 Task: Look for space in Laventille, Trinidad and Tobago from 3rd August, 2023 to 17th August, 2023 for 3 adults, 1 child in price range Rs.3000 to Rs.15000. Place can be entire place with 3 bedrooms having 4 beds and 2 bathrooms. Property type can be house, flat, guest house. Booking option can be shelf check-in. Required host language is English.
Action: Mouse moved to (449, 103)
Screenshot: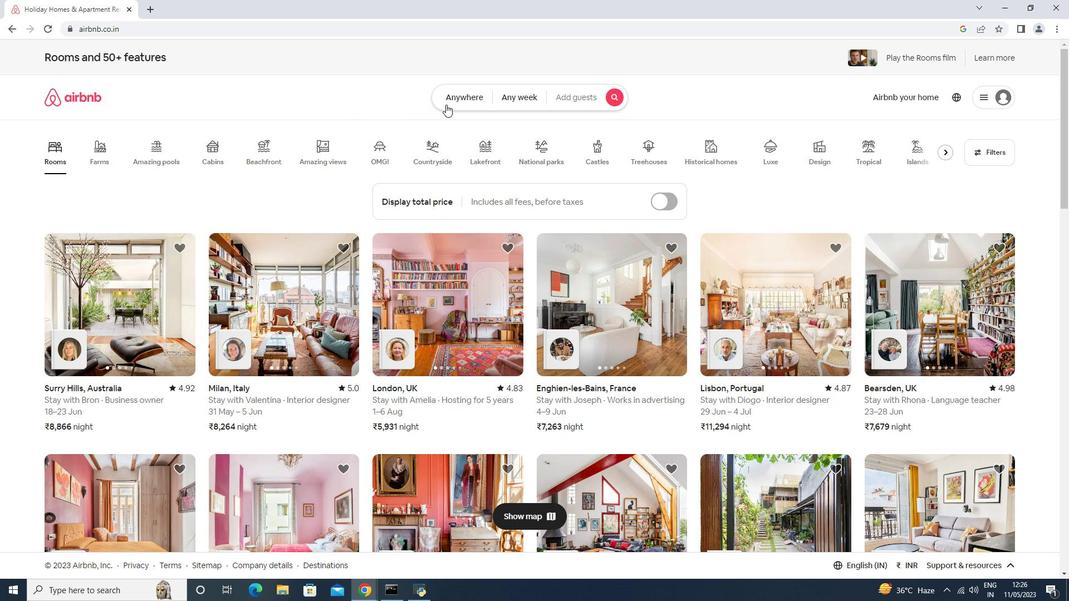 
Action: Mouse pressed left at (449, 103)
Screenshot: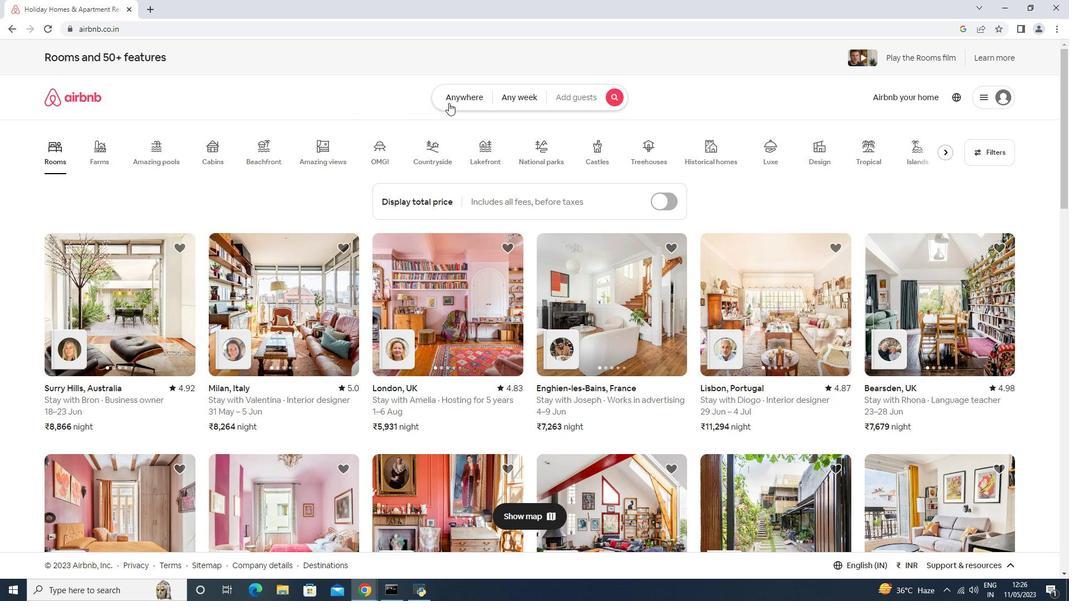 
Action: Mouse moved to (390, 133)
Screenshot: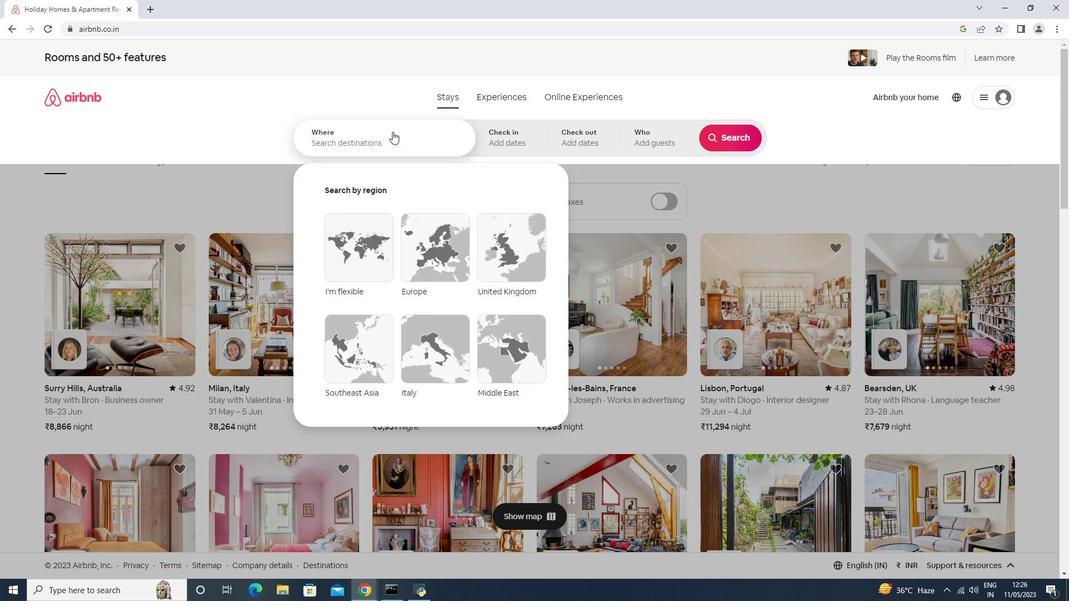 
Action: Mouse pressed left at (390, 133)
Screenshot: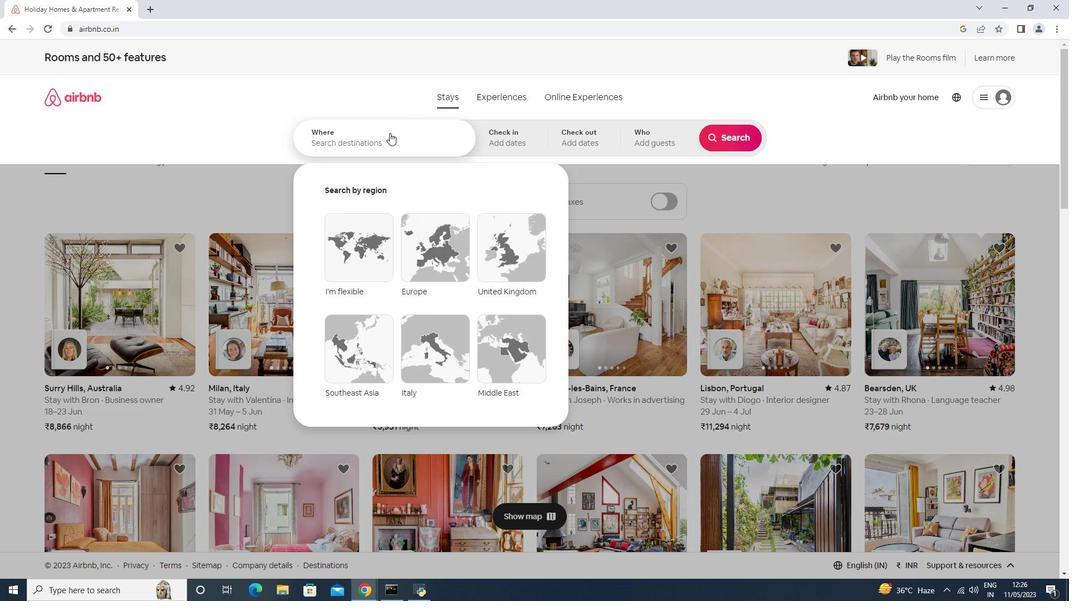 
Action: Mouse moved to (388, 133)
Screenshot: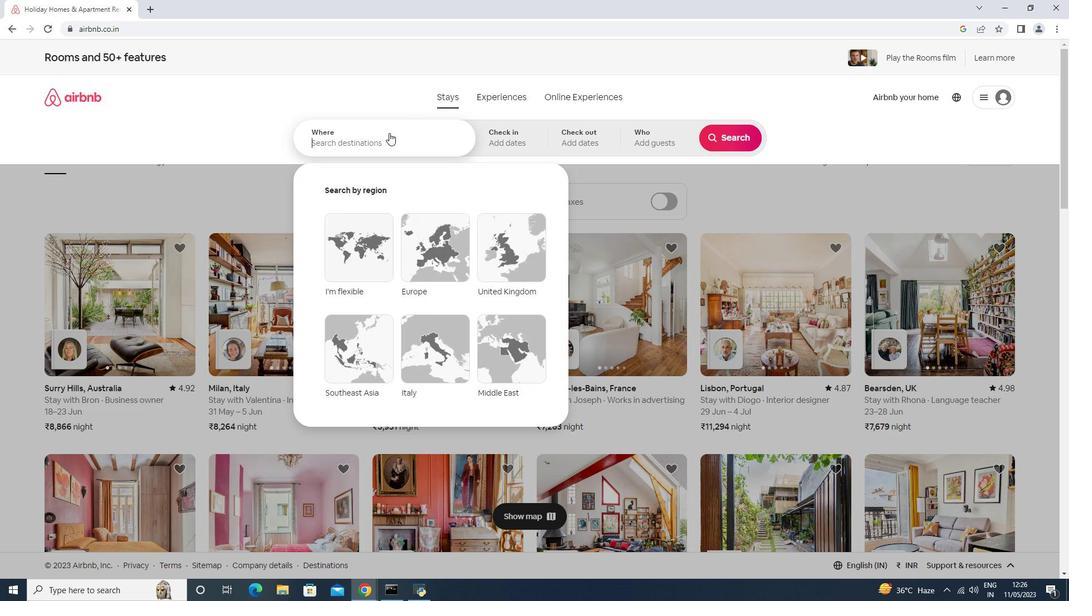 
Action: Key pressed <Key.shift>Laventille,<Key.space><Key.shift>Trinti<Key.backspace><Key.backspace>idad<Key.space>nd<Key.space>tobago
Screenshot: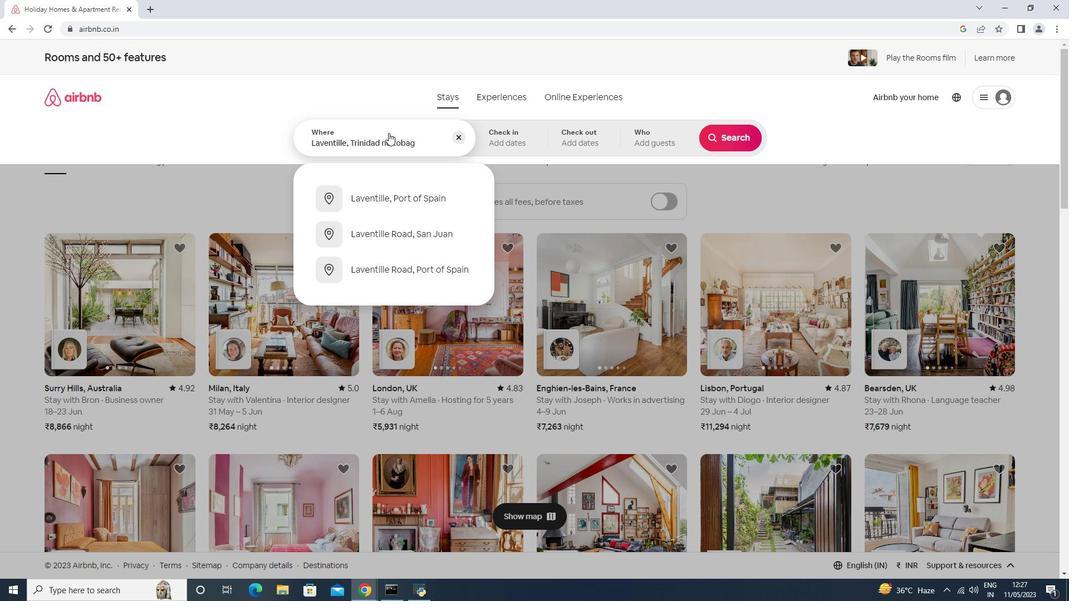 
Action: Mouse moved to (729, 234)
Screenshot: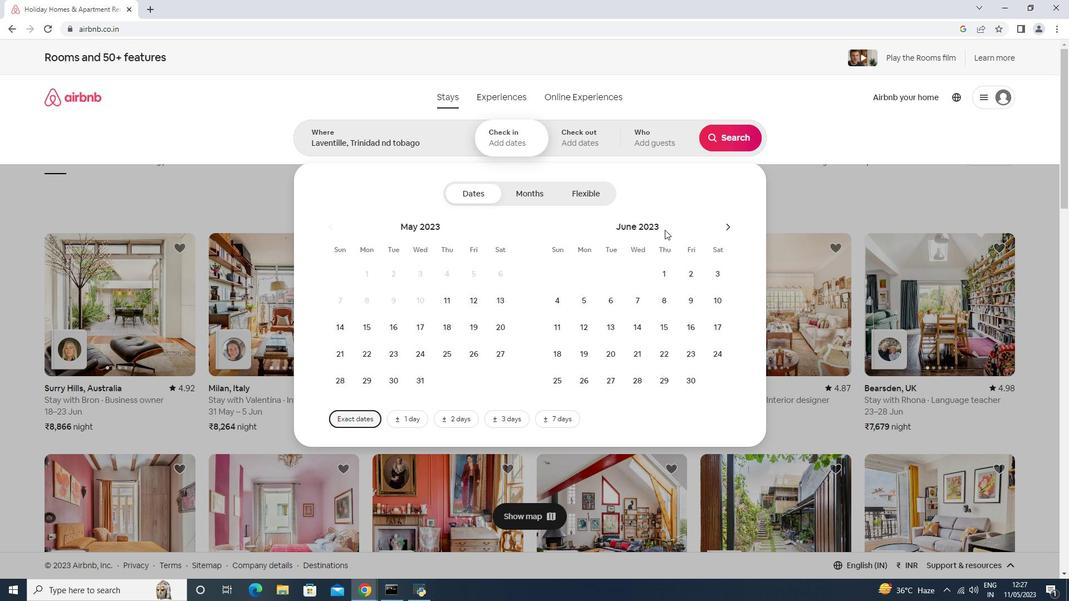 
Action: Mouse pressed left at (729, 234)
Screenshot: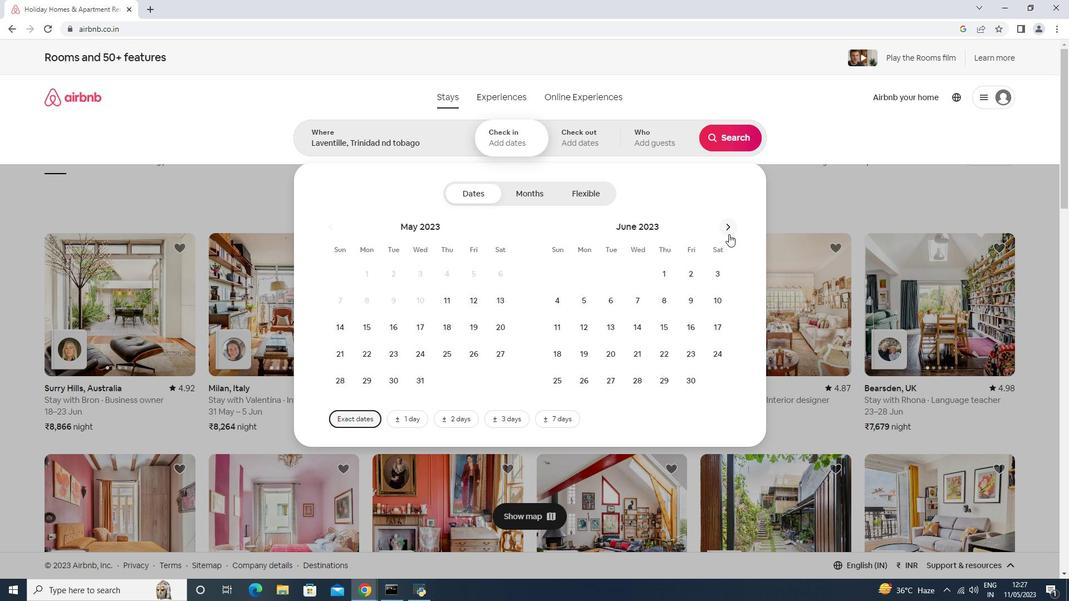 
Action: Mouse moved to (729, 234)
Screenshot: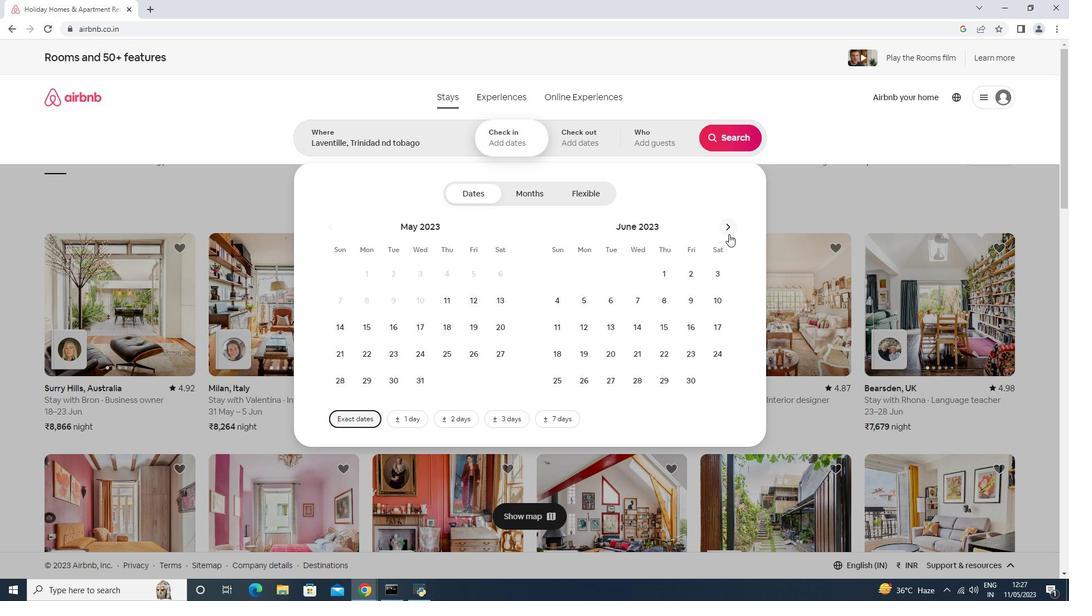 
Action: Mouse pressed left at (729, 234)
Screenshot: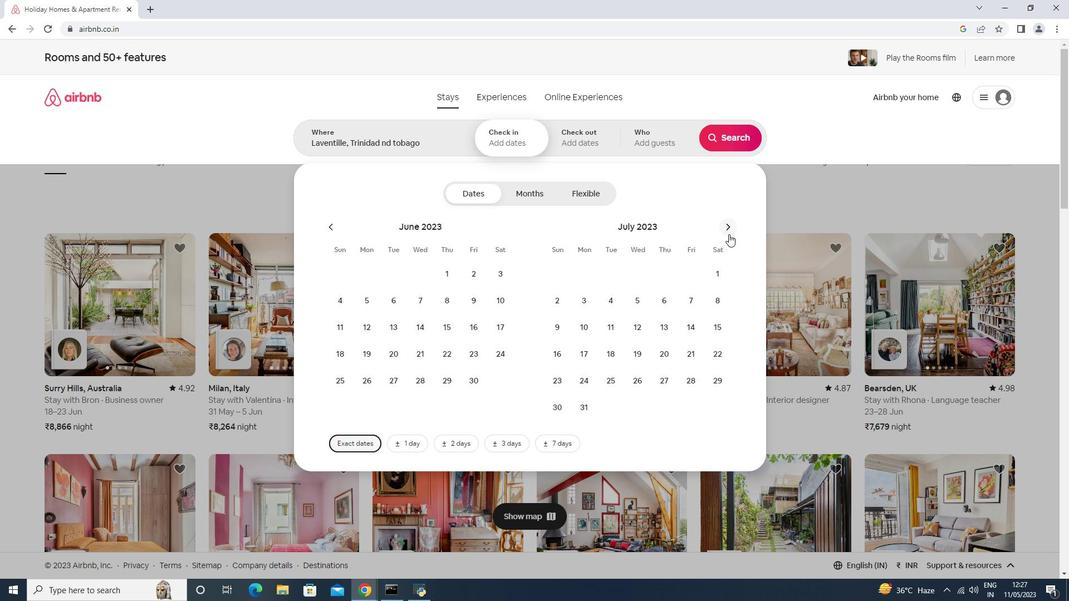 
Action: Mouse moved to (665, 271)
Screenshot: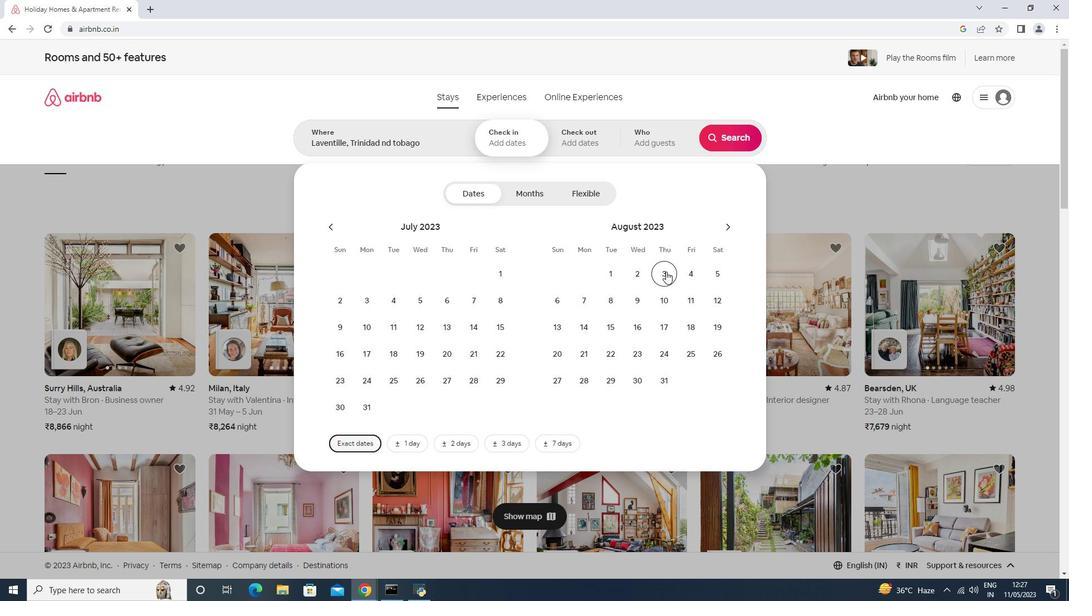 
Action: Mouse pressed left at (665, 271)
Screenshot: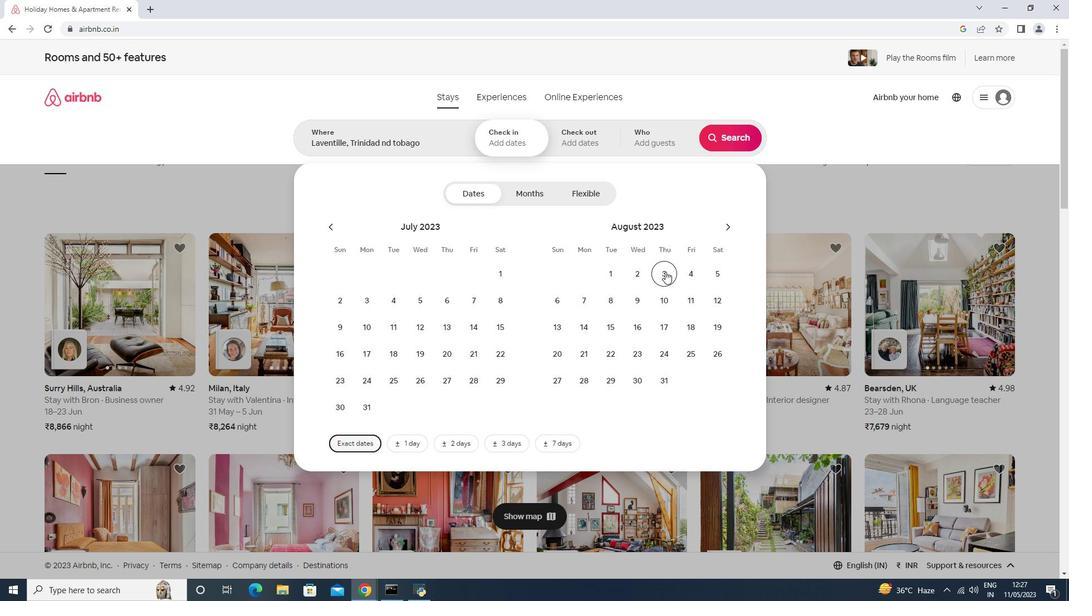 
Action: Mouse moved to (662, 328)
Screenshot: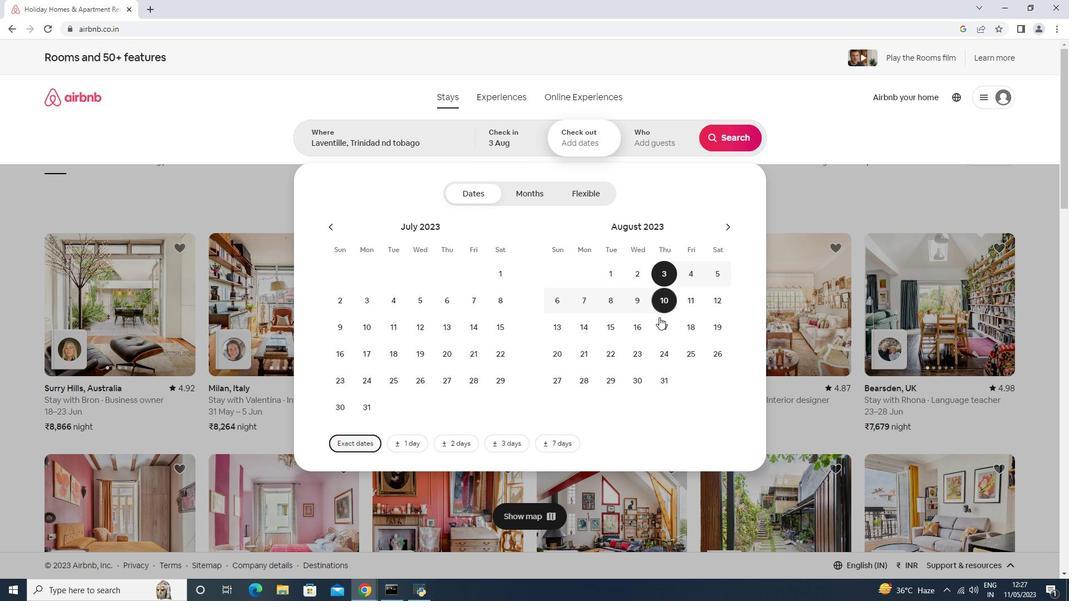 
Action: Mouse pressed left at (662, 328)
Screenshot: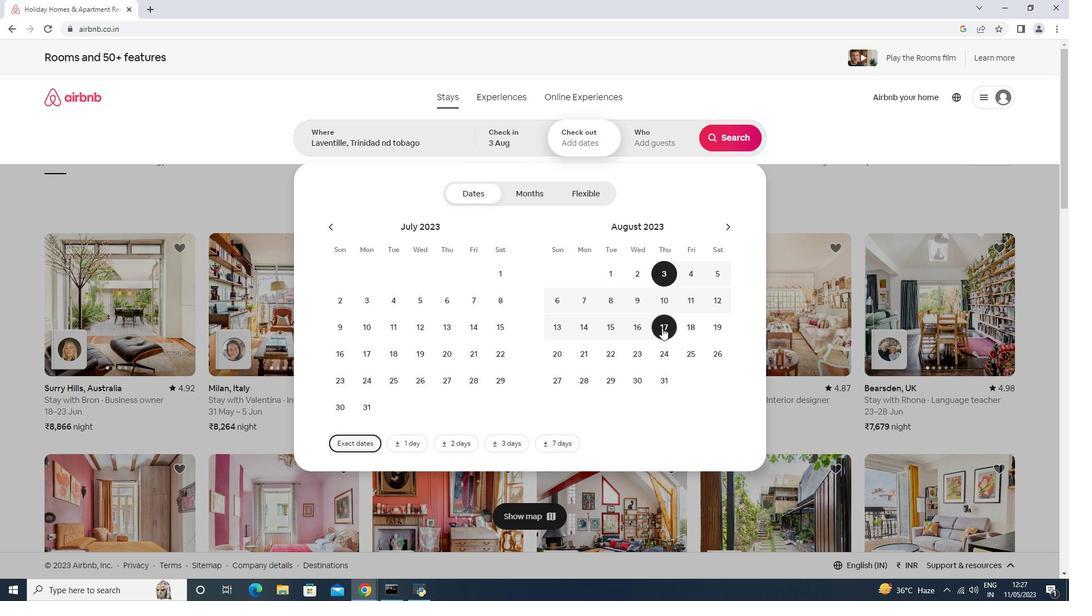 
Action: Mouse moved to (670, 148)
Screenshot: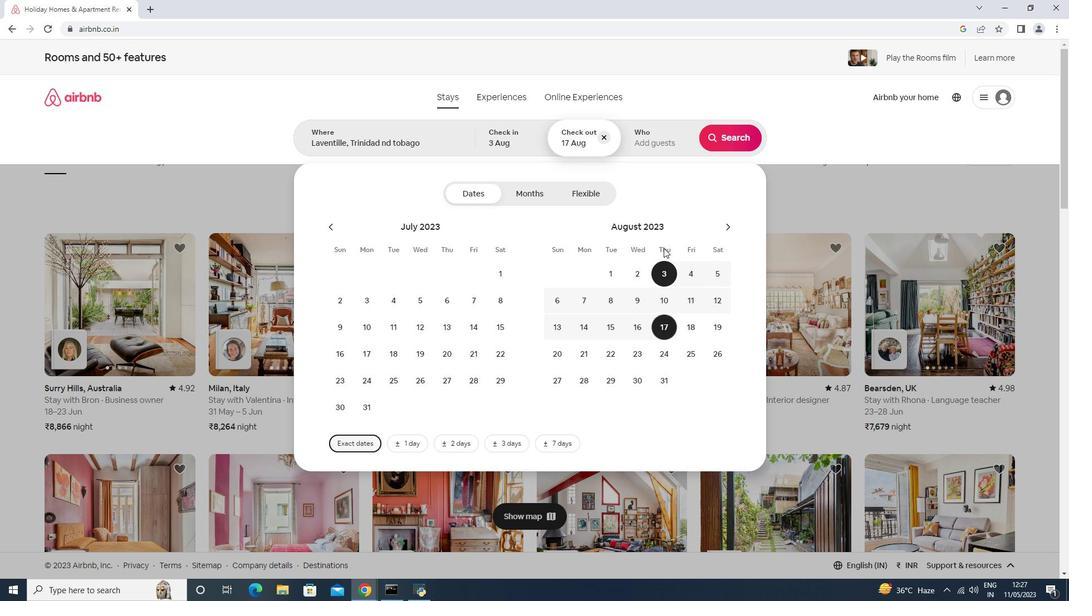 
Action: Mouse pressed left at (670, 148)
Screenshot: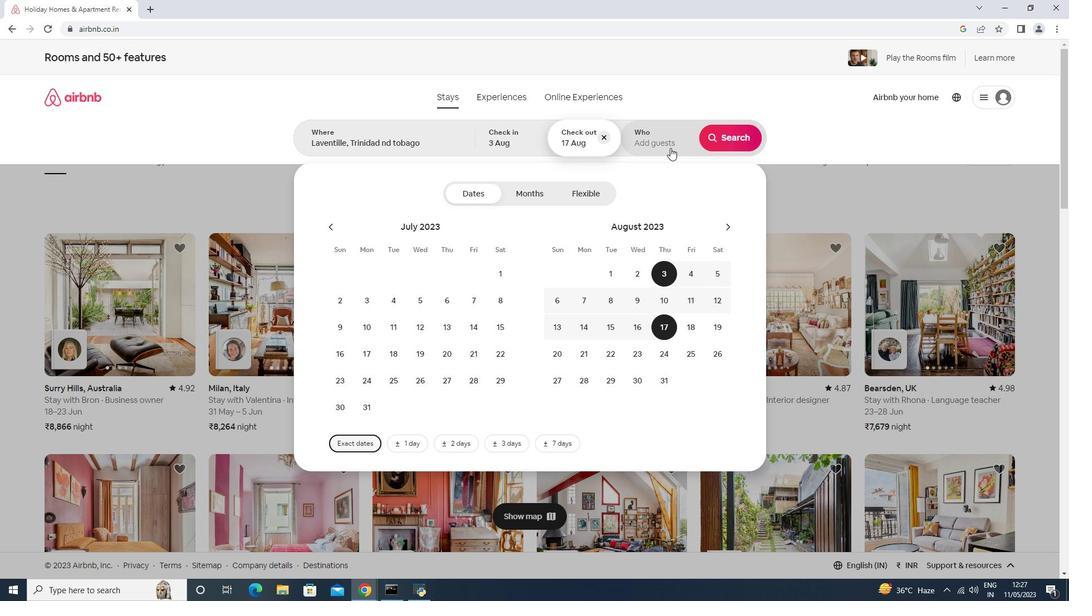 
Action: Mouse moved to (736, 203)
Screenshot: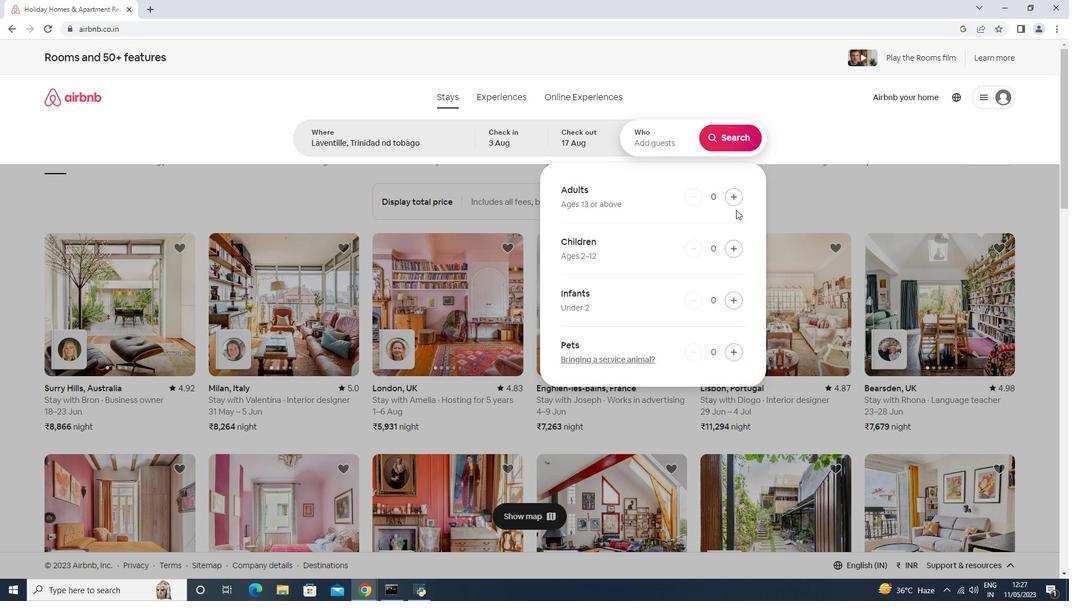 
Action: Mouse pressed left at (736, 203)
Screenshot: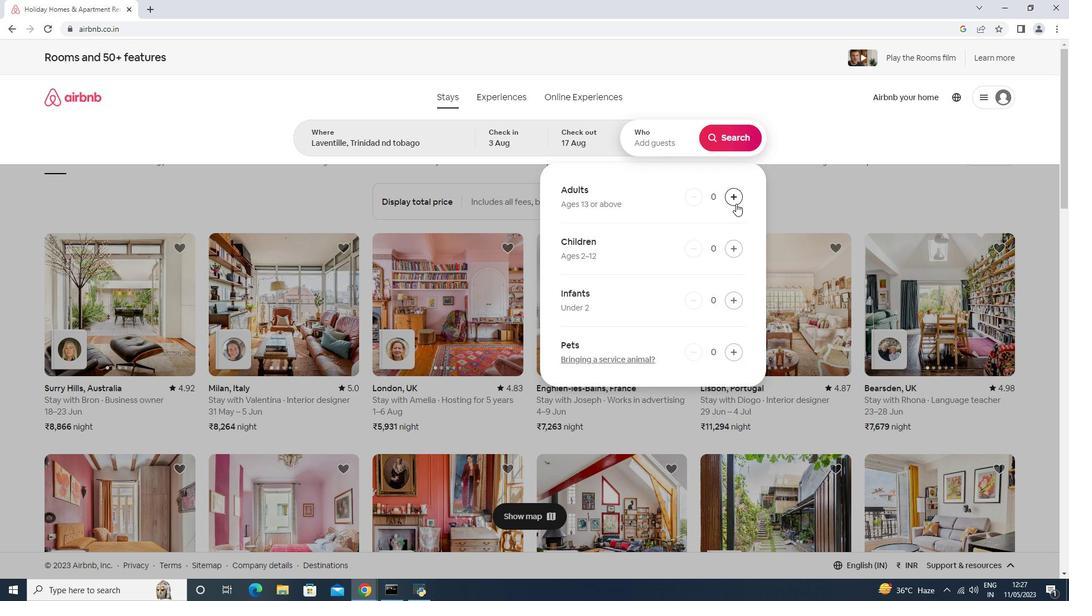 
Action: Mouse pressed left at (736, 203)
Screenshot: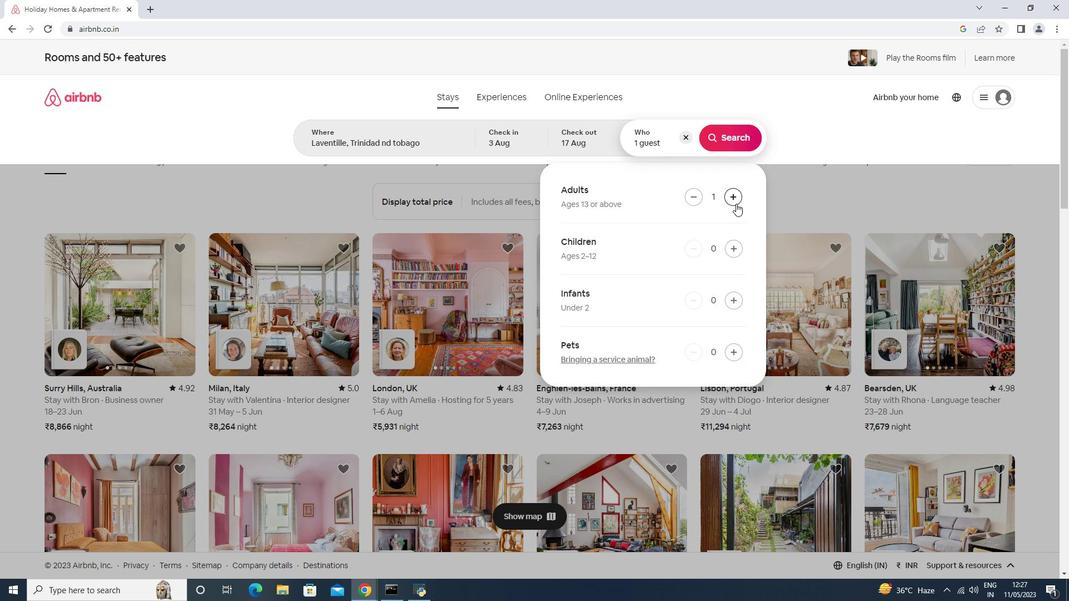
Action: Mouse pressed left at (736, 203)
Screenshot: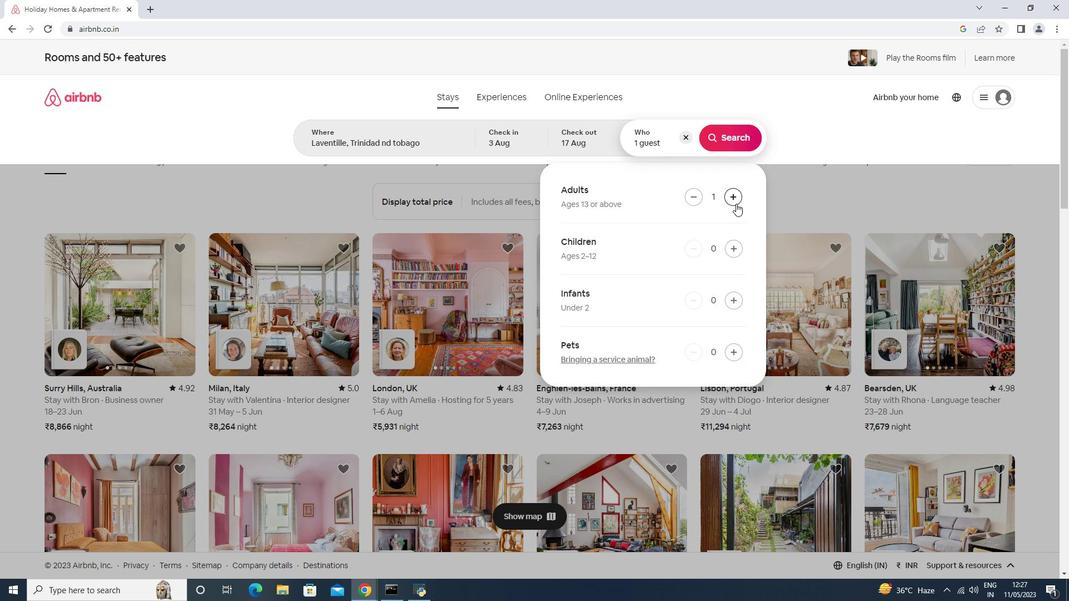 
Action: Mouse moved to (735, 244)
Screenshot: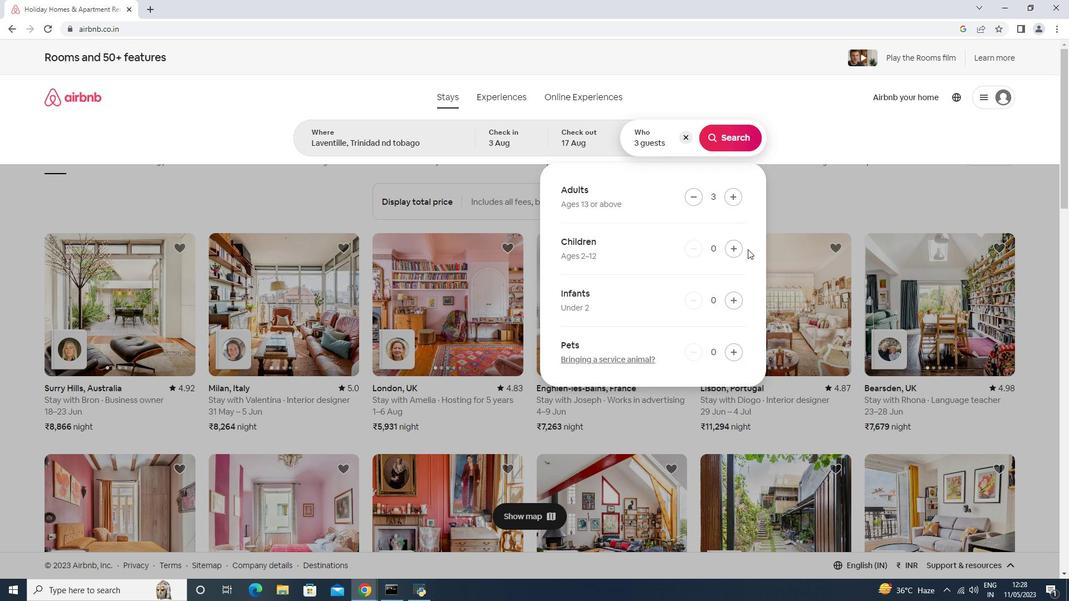 
Action: Mouse pressed left at (735, 244)
Screenshot: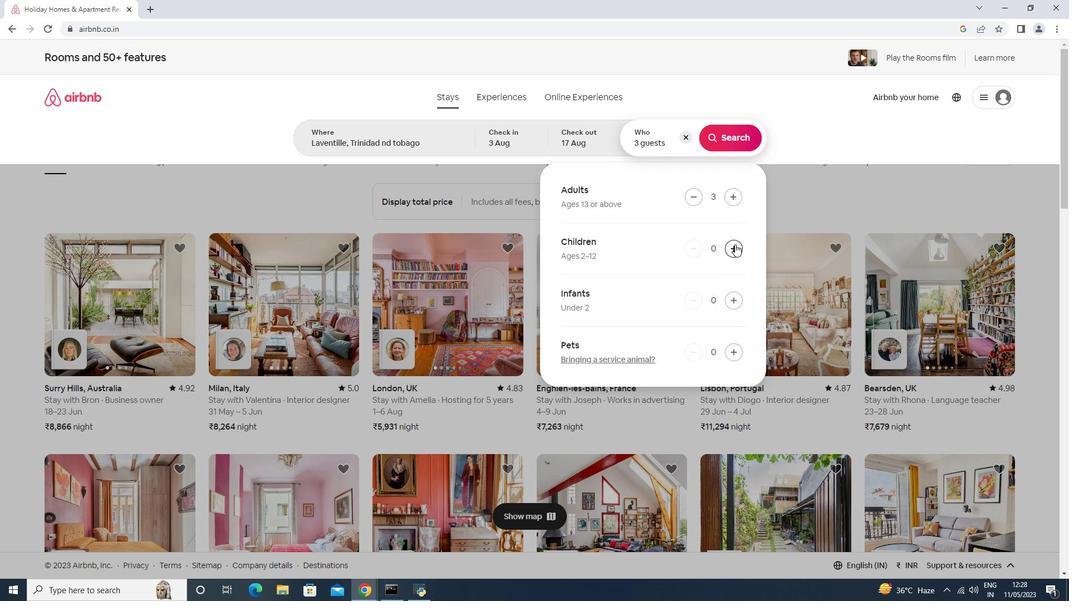 
Action: Mouse moved to (737, 145)
Screenshot: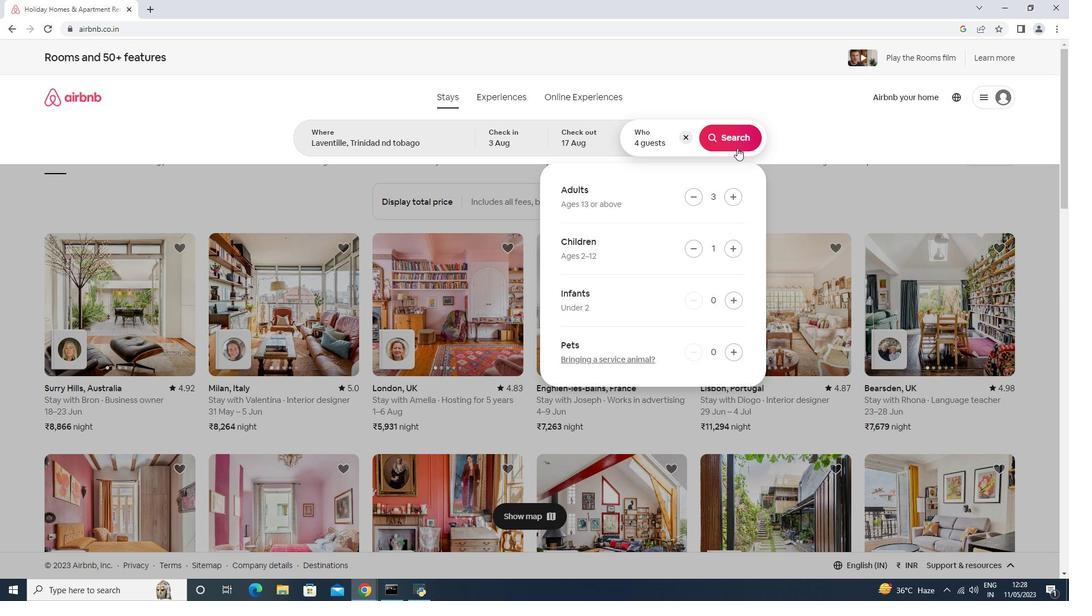 
Action: Mouse pressed left at (737, 145)
Screenshot: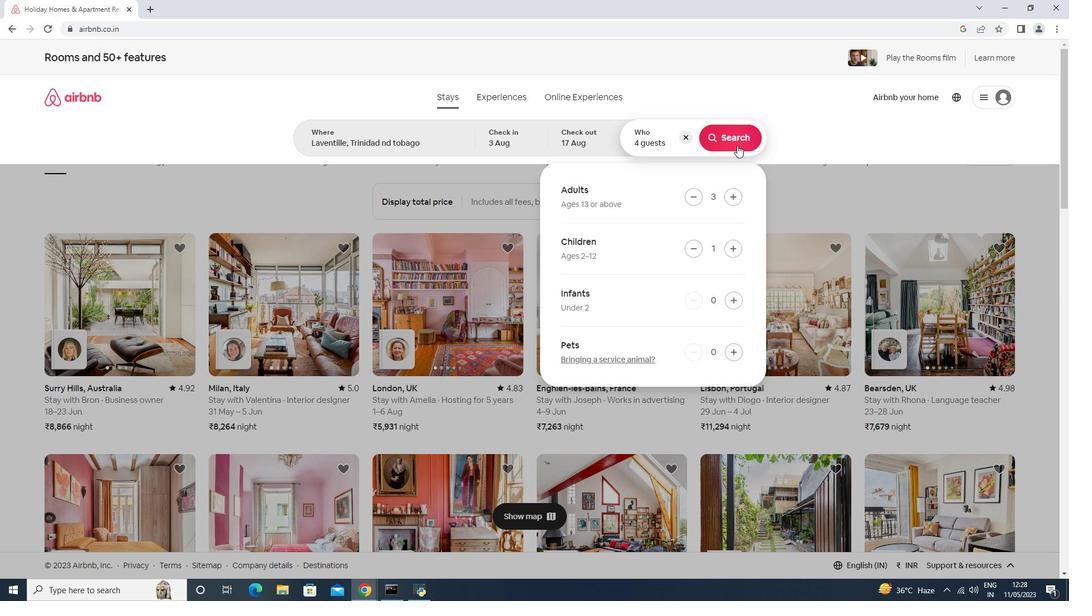 
Action: Mouse moved to (1030, 100)
Screenshot: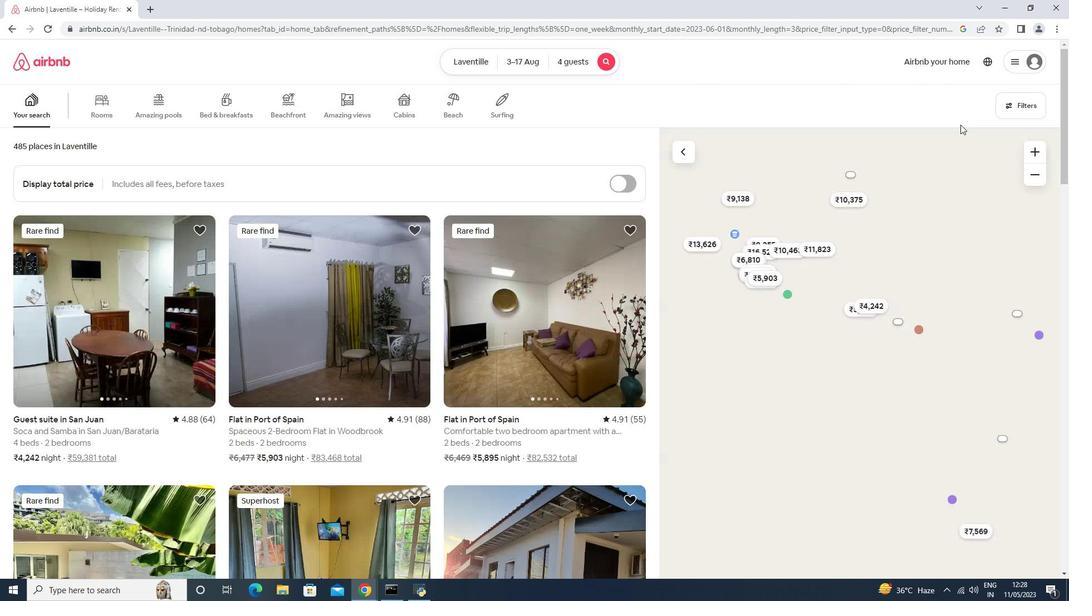
Action: Mouse pressed left at (1030, 100)
Screenshot: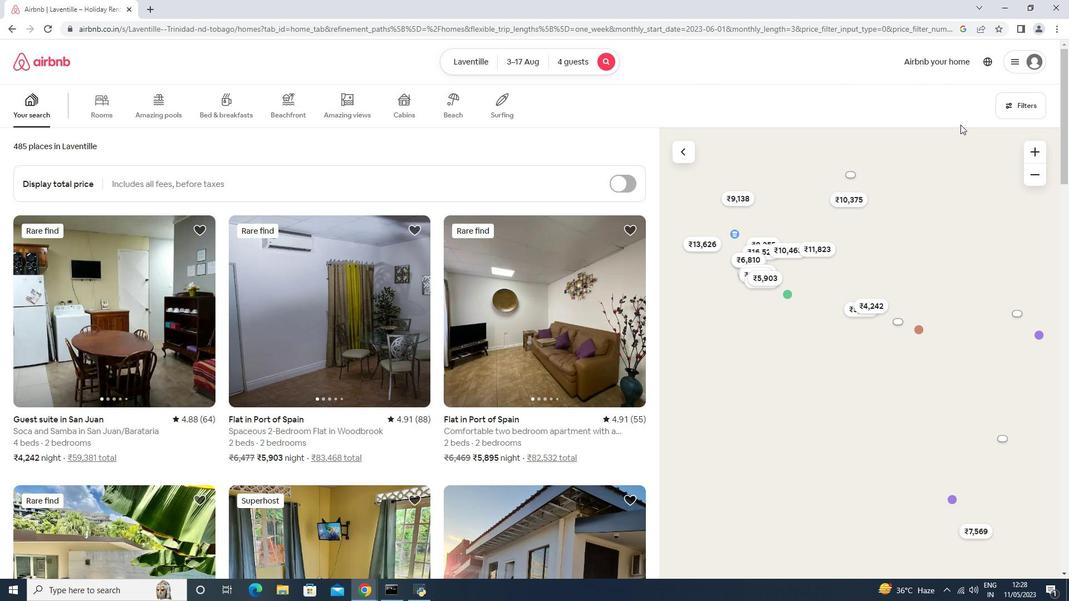 
Action: Mouse moved to (456, 384)
Screenshot: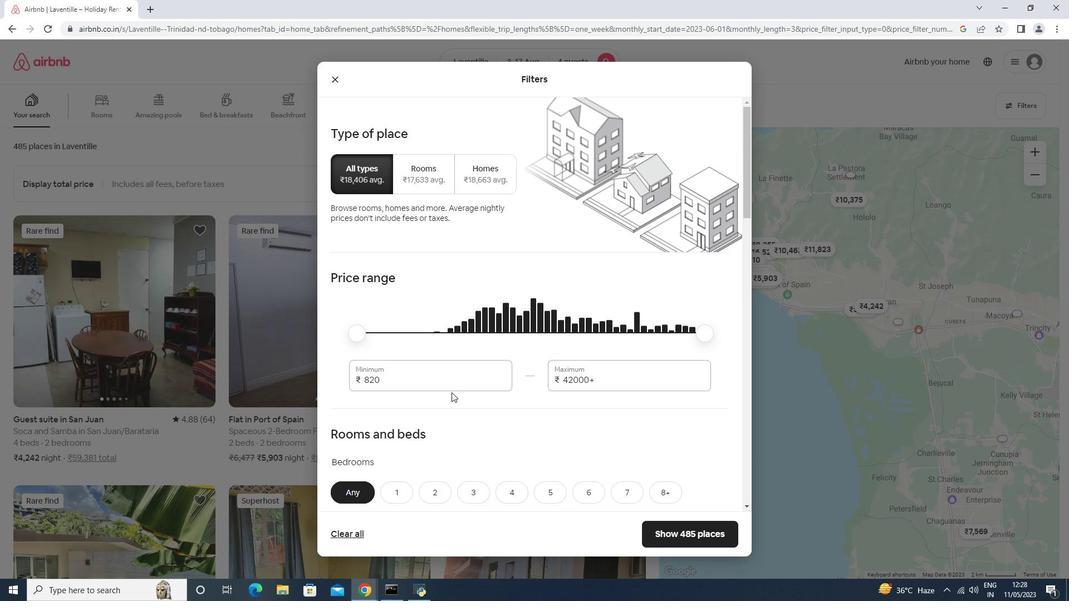 
Action: Mouse pressed left at (456, 384)
Screenshot: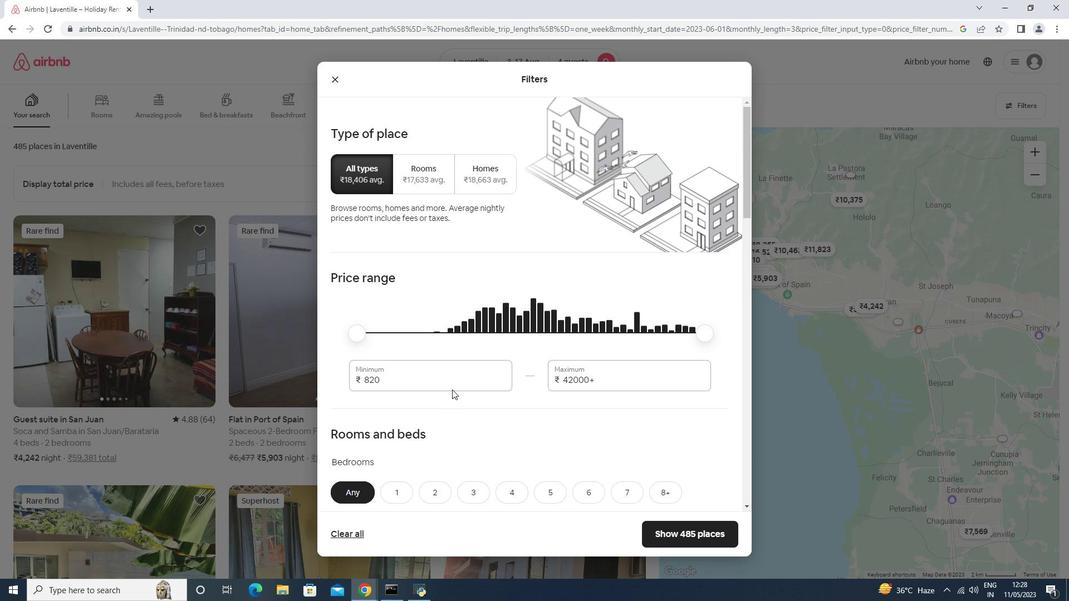 
Action: Mouse moved to (458, 383)
Screenshot: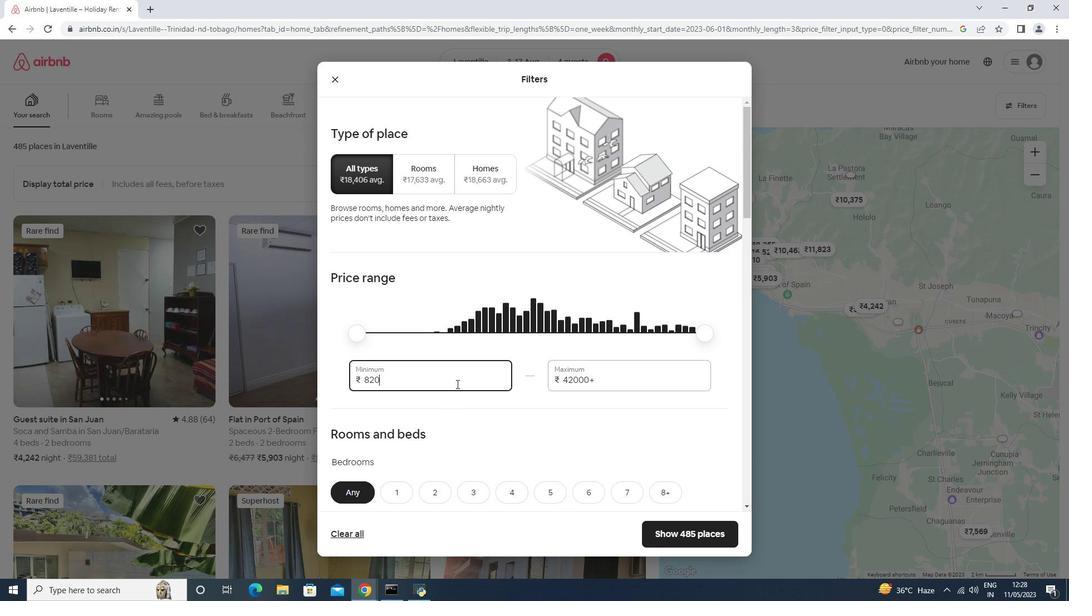 
Action: Key pressed <Key.backspace><Key.backspace><Key.backspace><Key.backspace>6
Screenshot: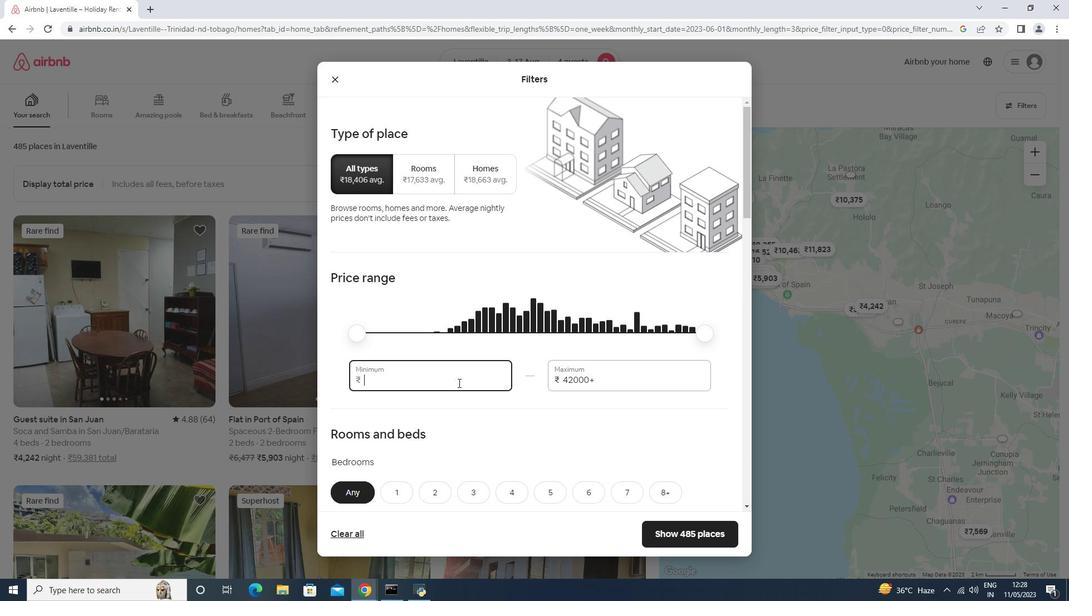 
Action: Mouse moved to (458, 382)
Screenshot: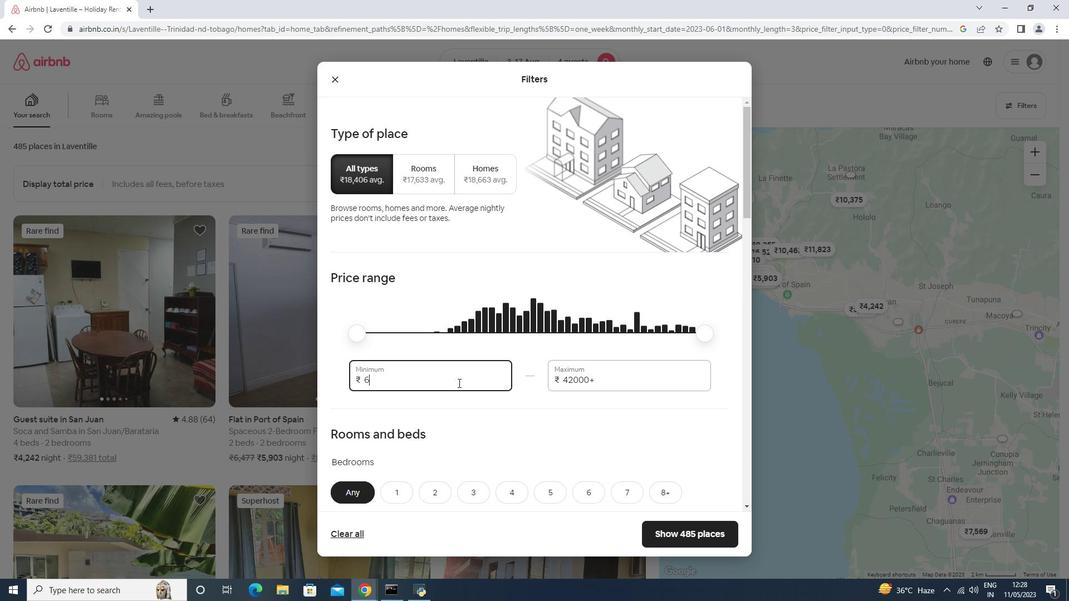 
Action: Key pressed 0<Key.backspace><Key.backspace>3000<Key.tab>15000
Screenshot: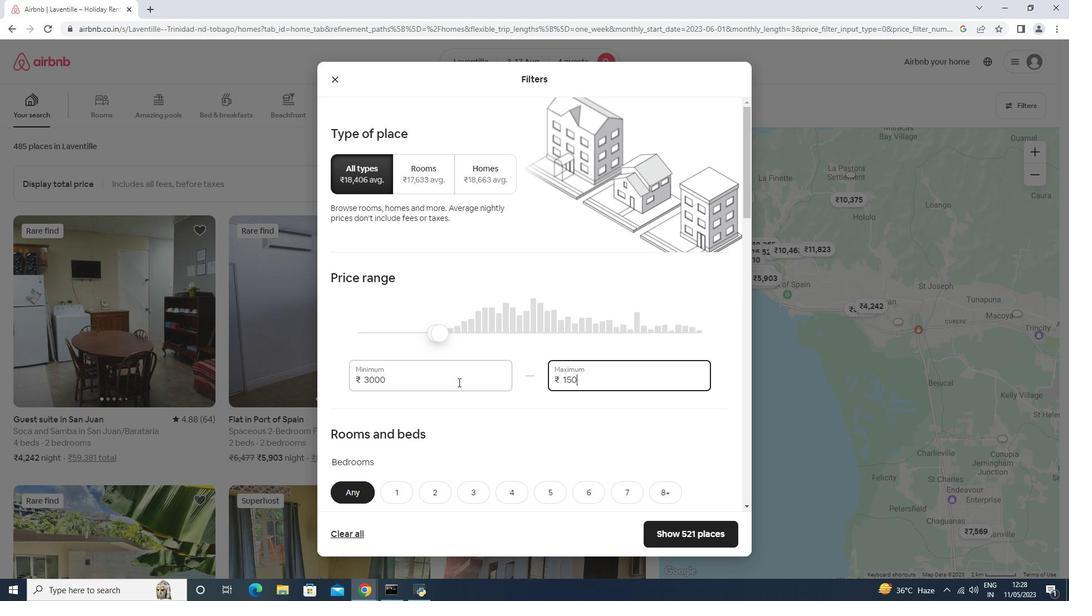
Action: Mouse moved to (459, 381)
Screenshot: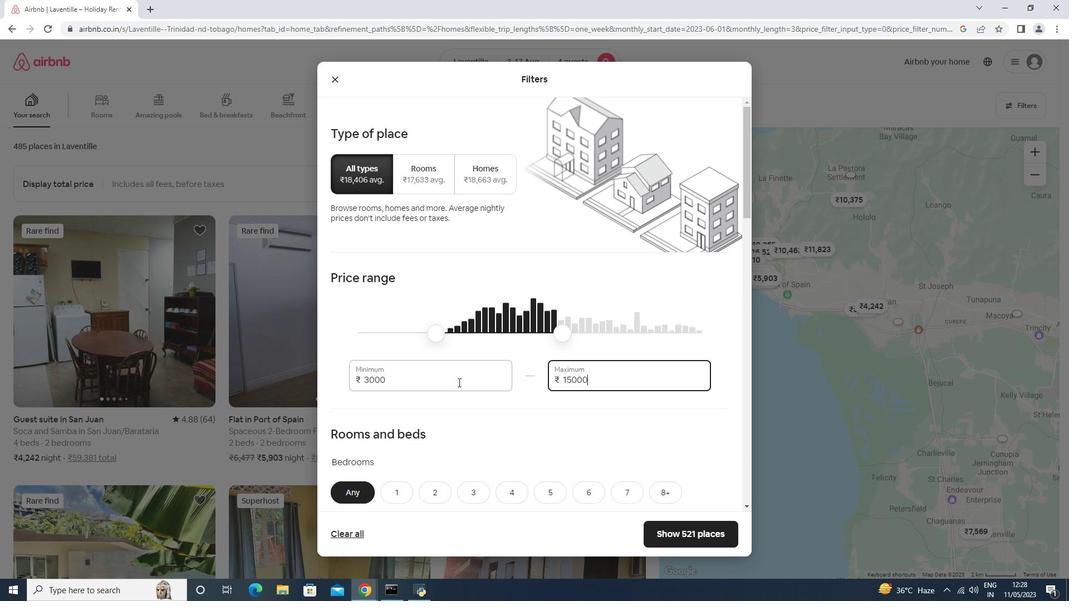 
Action: Mouse scrolled (459, 380) with delta (0, 0)
Screenshot: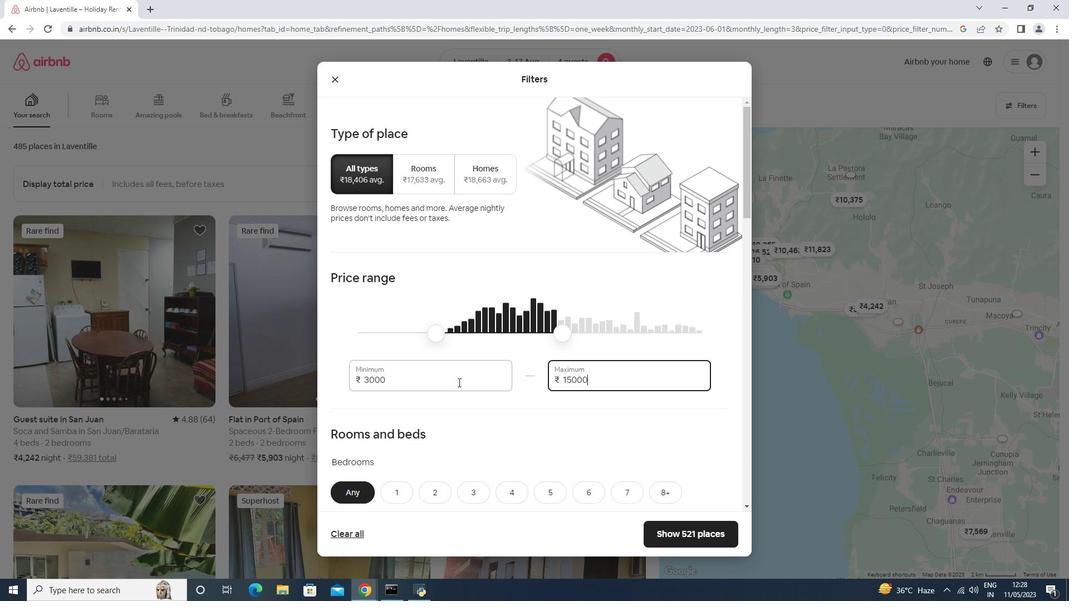 
Action: Mouse scrolled (459, 380) with delta (0, 0)
Screenshot: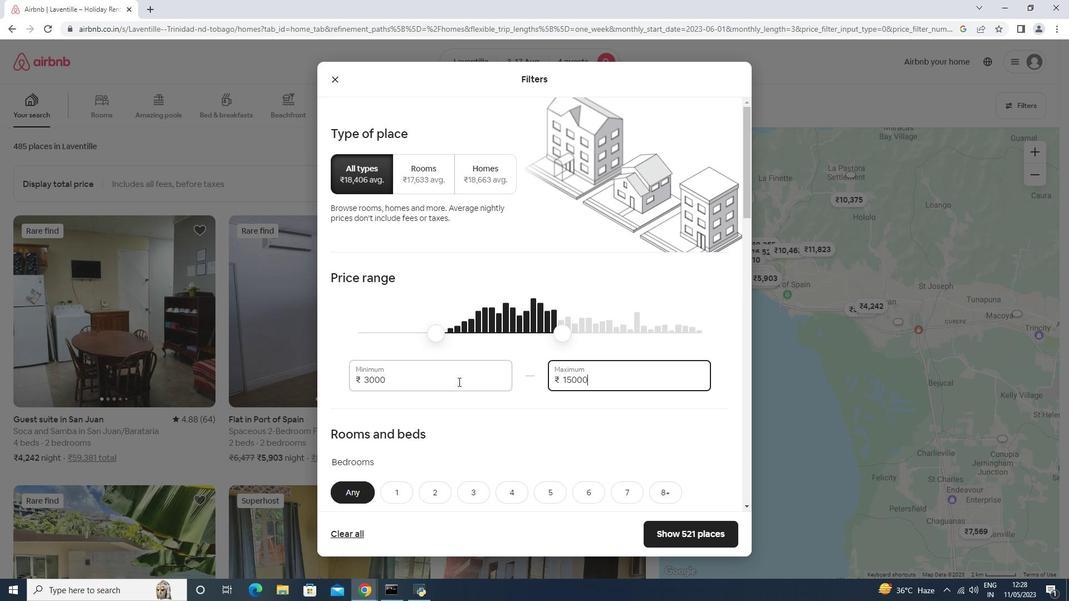
Action: Mouse scrolled (459, 380) with delta (0, 0)
Screenshot: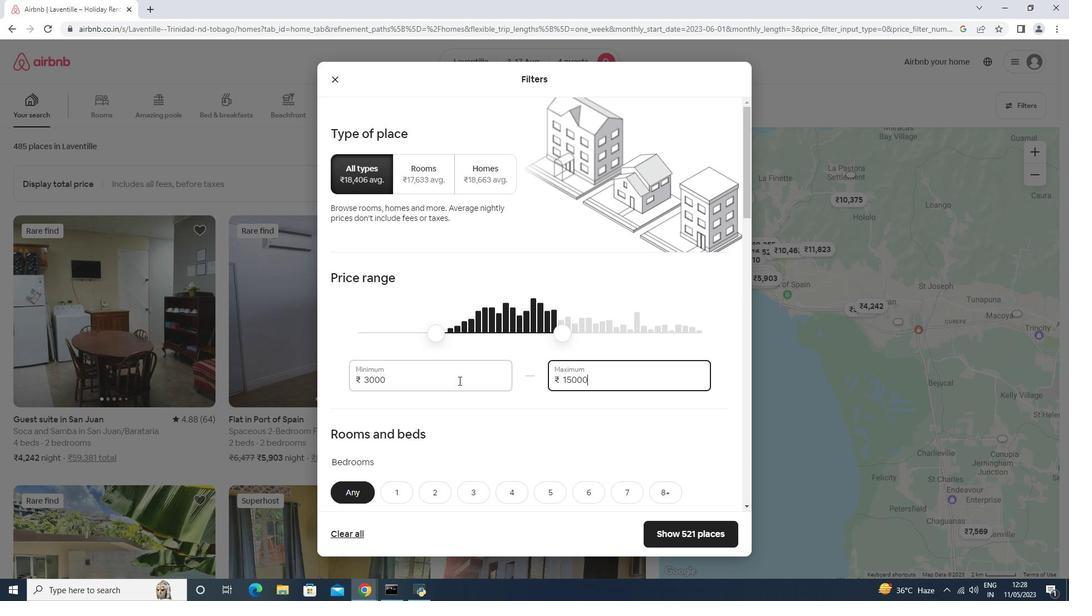 
Action: Mouse scrolled (459, 380) with delta (0, 0)
Screenshot: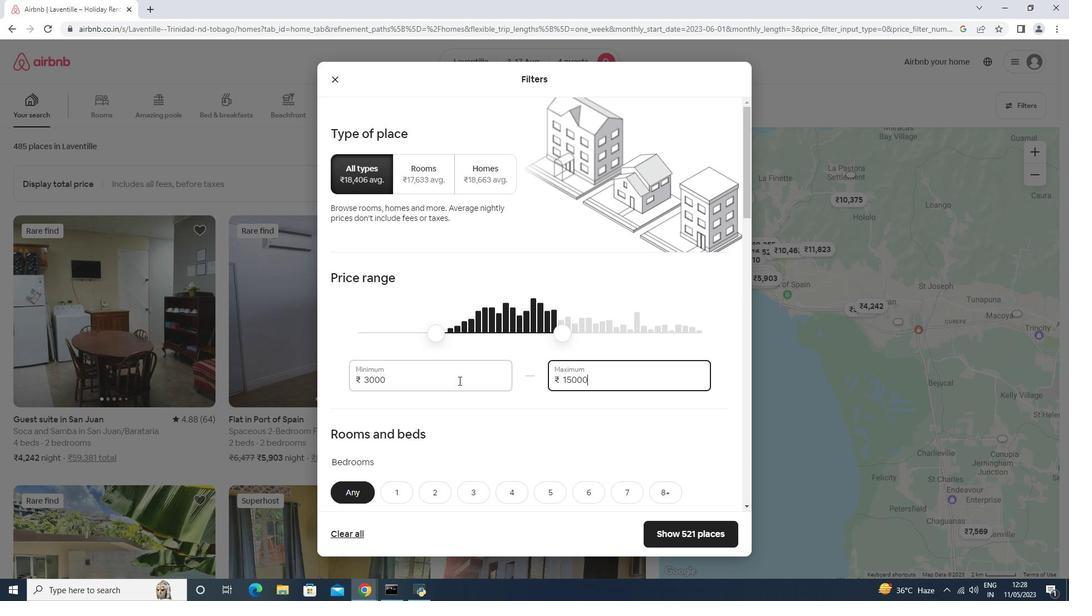 
Action: Mouse moved to (470, 273)
Screenshot: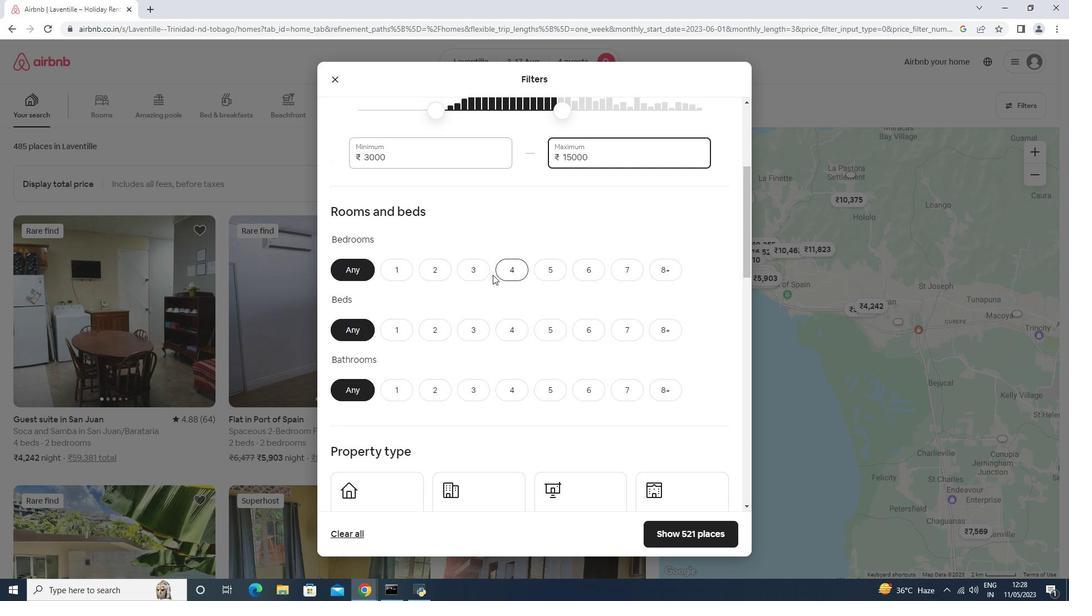 
Action: Mouse pressed left at (470, 273)
Screenshot: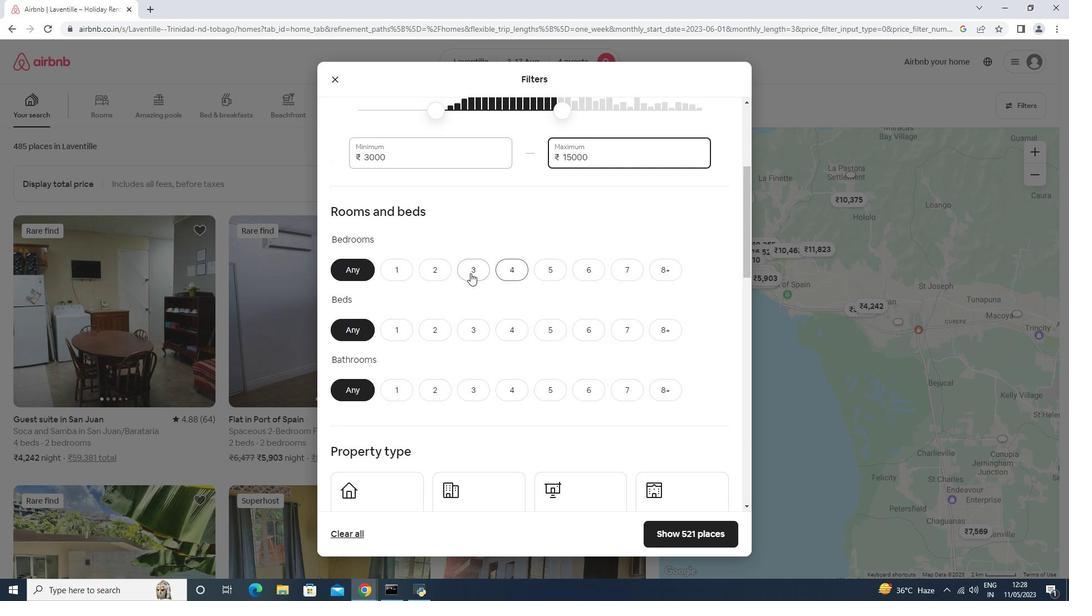
Action: Mouse moved to (508, 335)
Screenshot: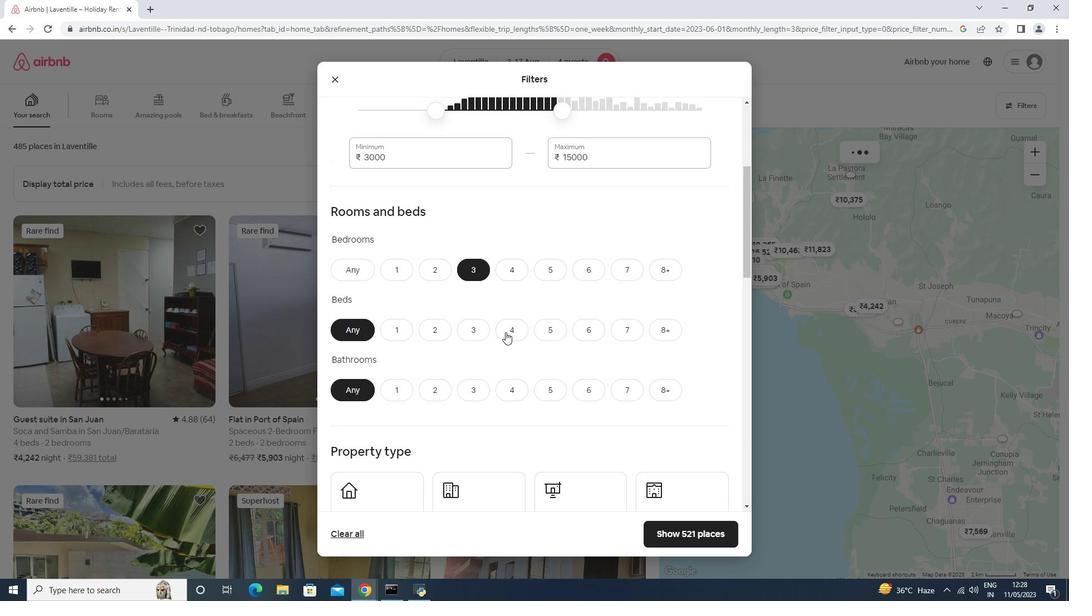 
Action: Mouse pressed left at (508, 335)
Screenshot: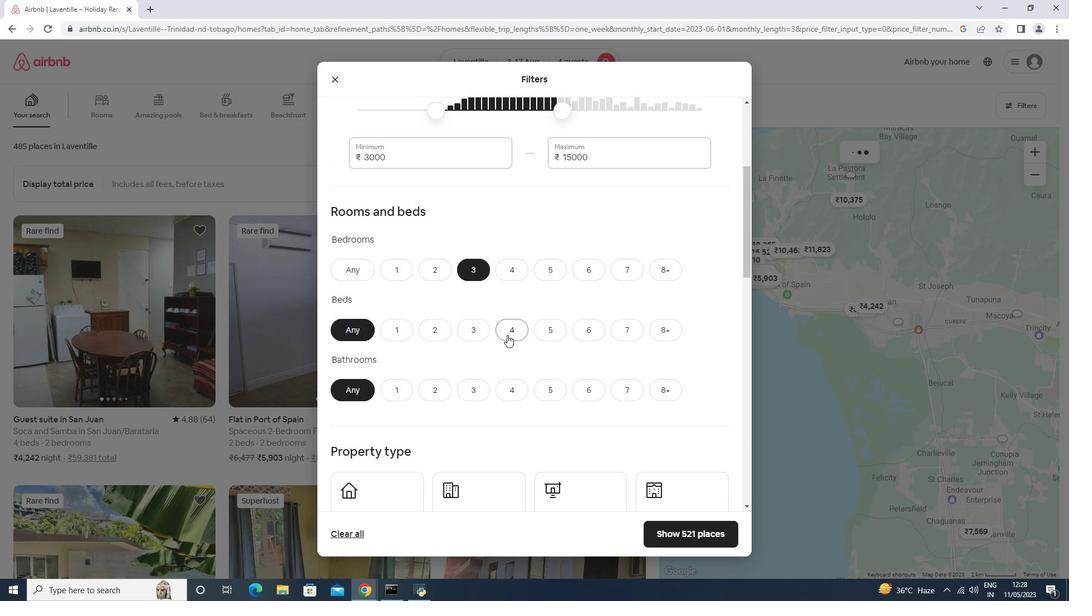 
Action: Mouse moved to (435, 390)
Screenshot: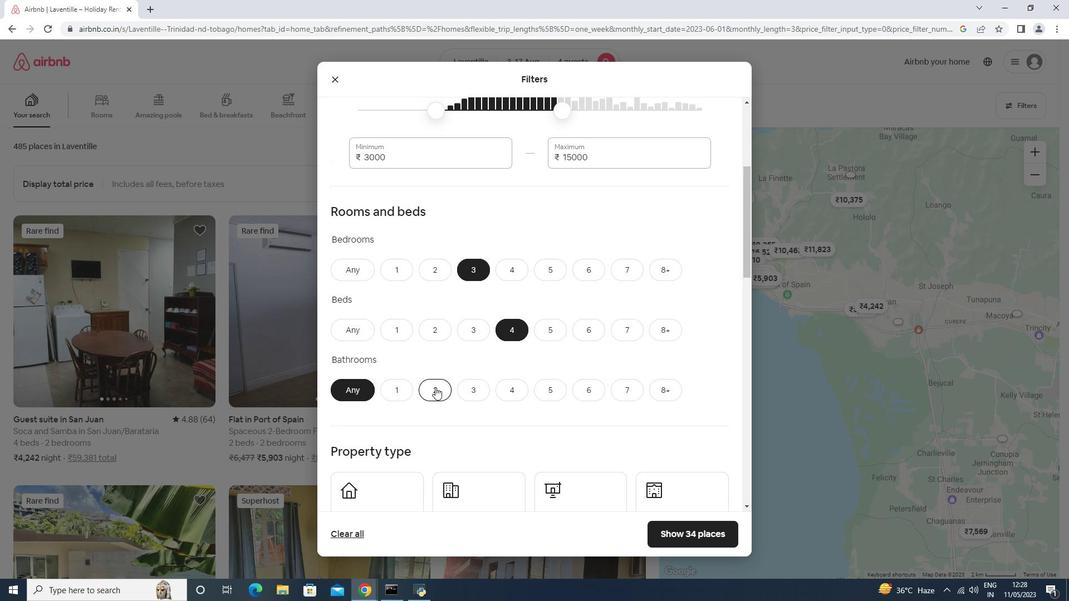 
Action: Mouse pressed left at (435, 390)
Screenshot: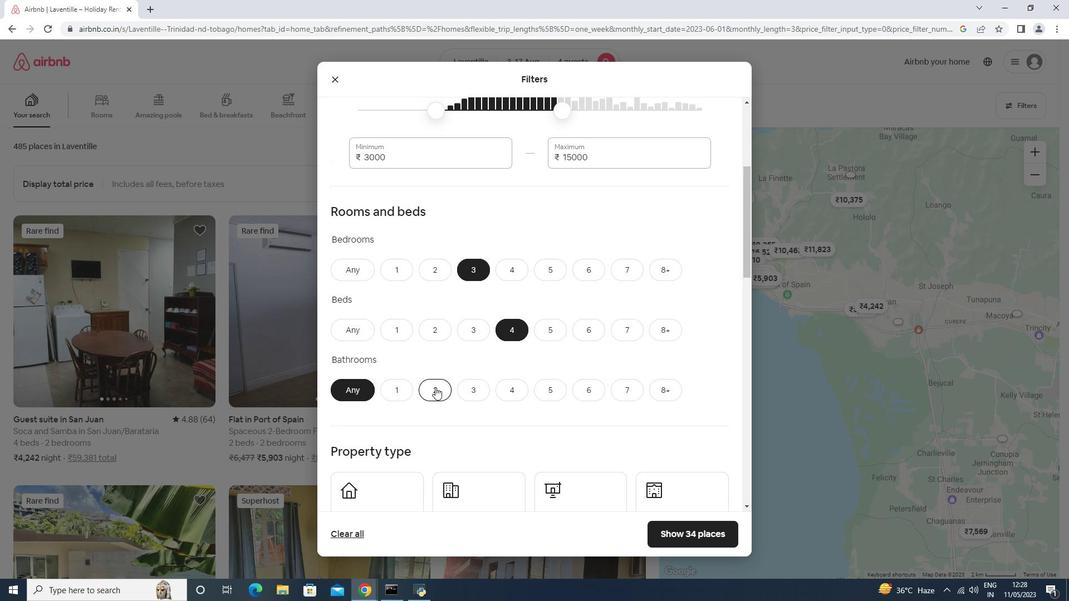 
Action: Mouse moved to (380, 495)
Screenshot: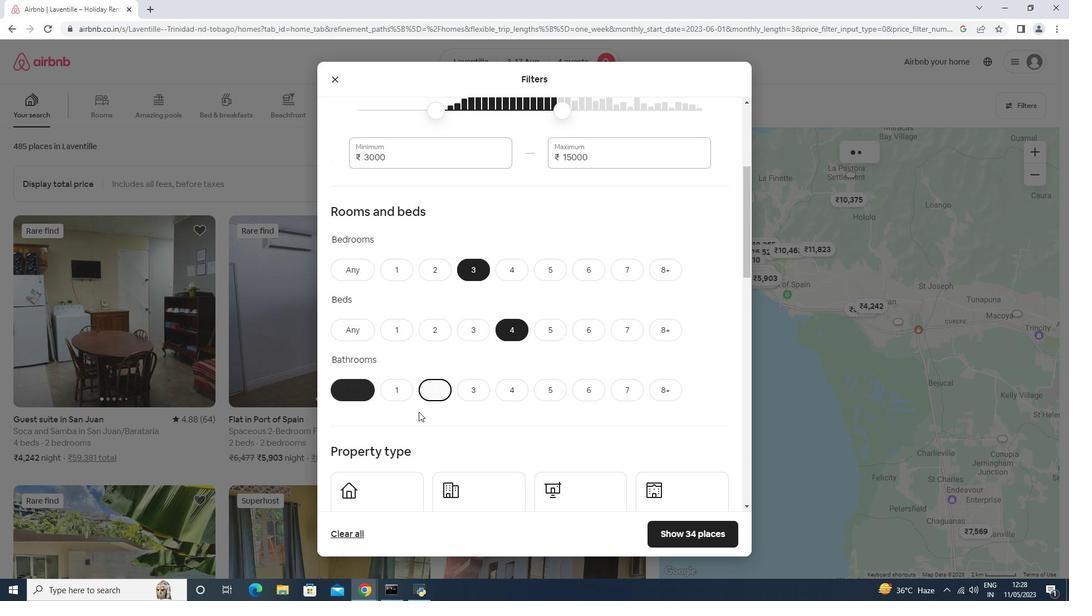 
Action: Mouse scrolled (380, 495) with delta (0, 0)
Screenshot: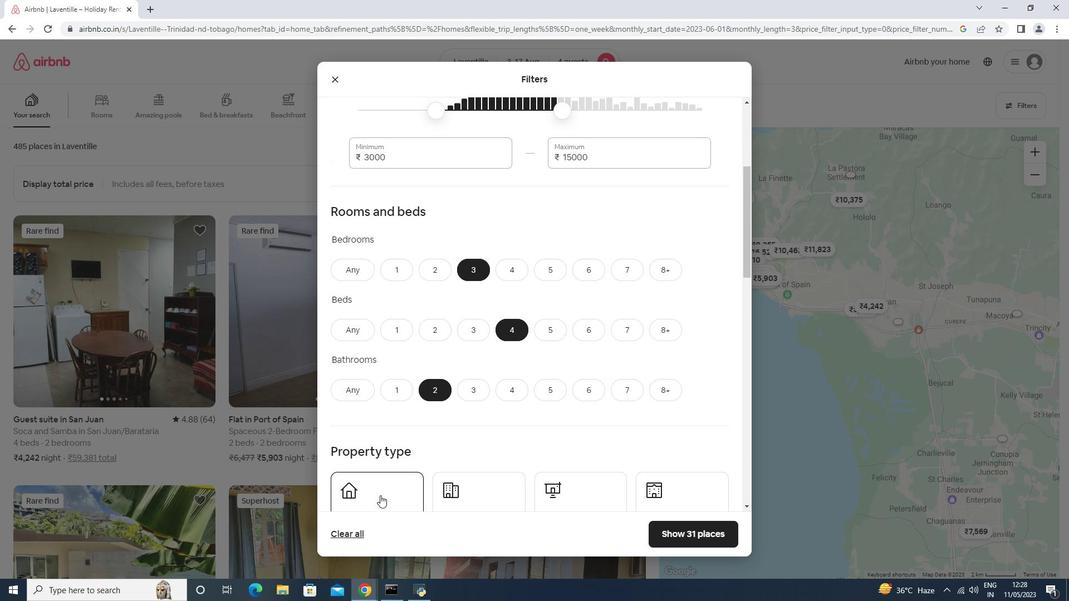 
Action: Mouse moved to (380, 493)
Screenshot: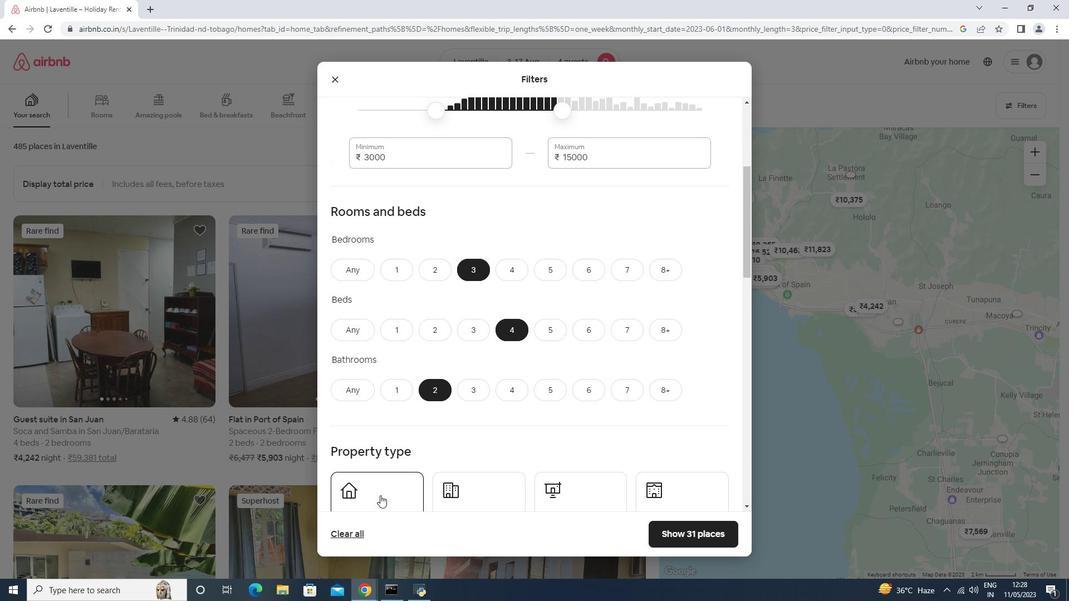 
Action: Mouse scrolled (380, 495) with delta (0, 0)
Screenshot: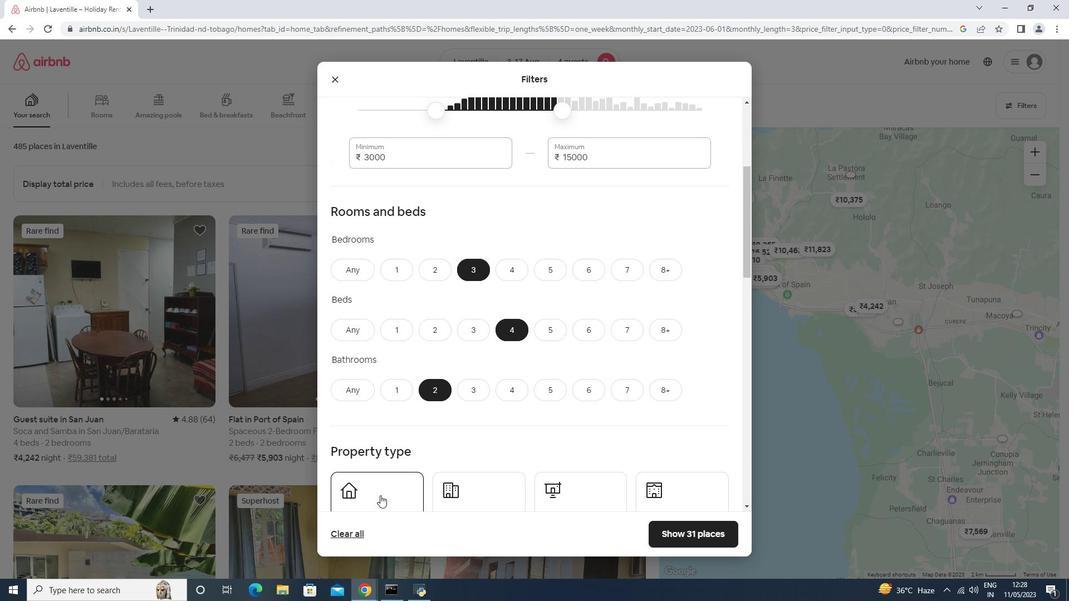 
Action: Mouse moved to (380, 490)
Screenshot: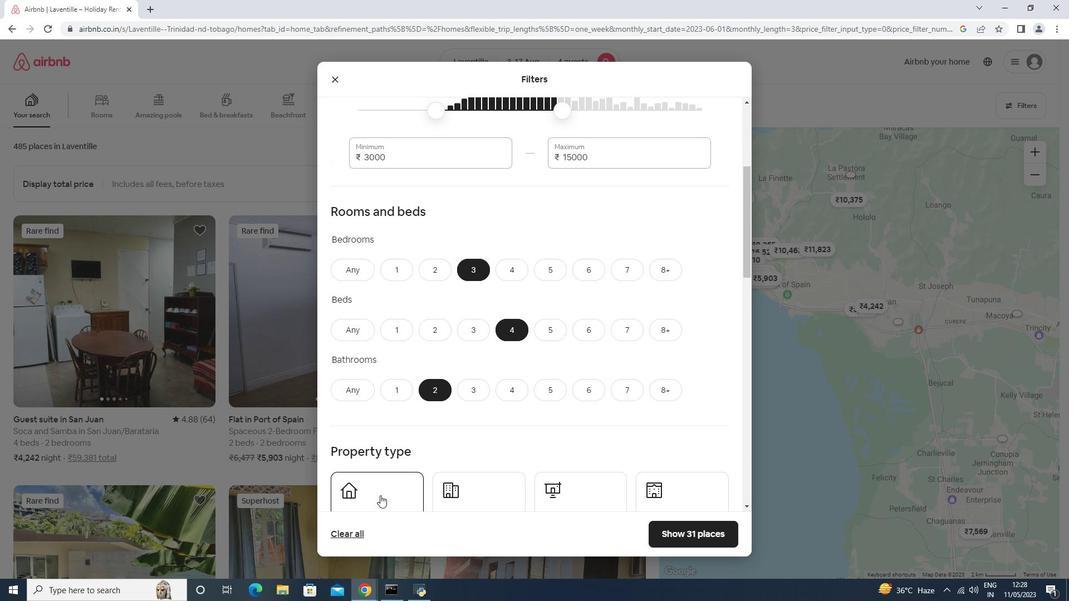 
Action: Mouse scrolled (380, 495) with delta (0, 0)
Screenshot: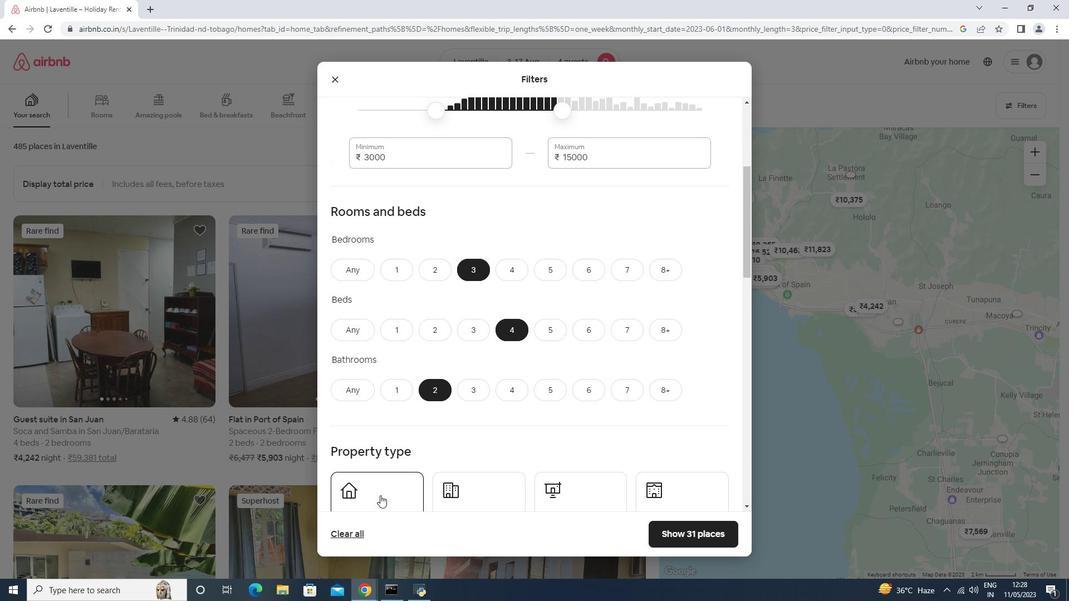 
Action: Mouse moved to (380, 489)
Screenshot: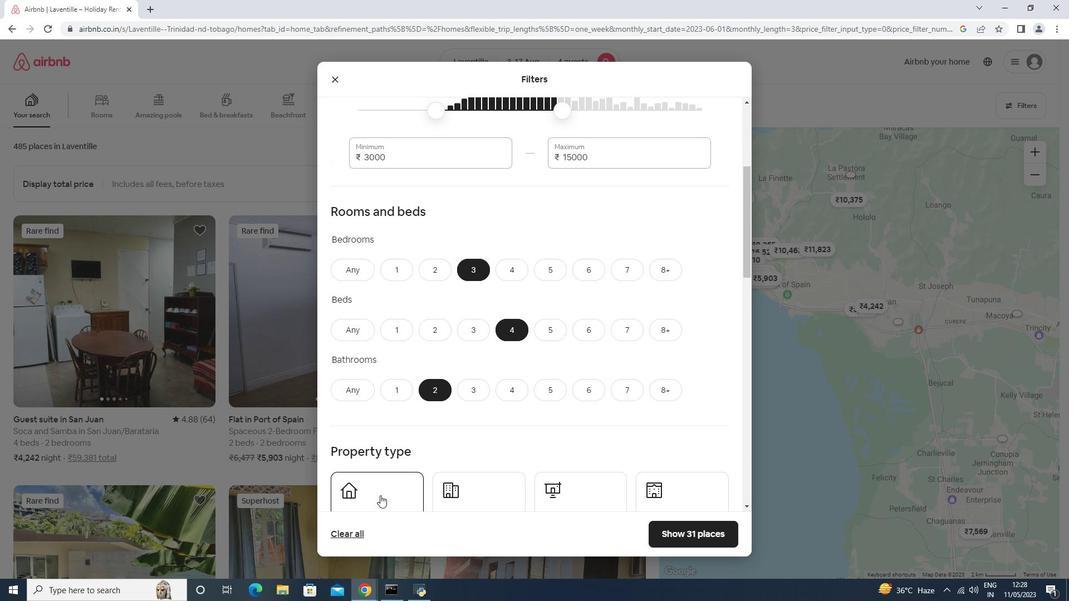 
Action: Mouse scrolled (380, 495) with delta (0, 0)
Screenshot: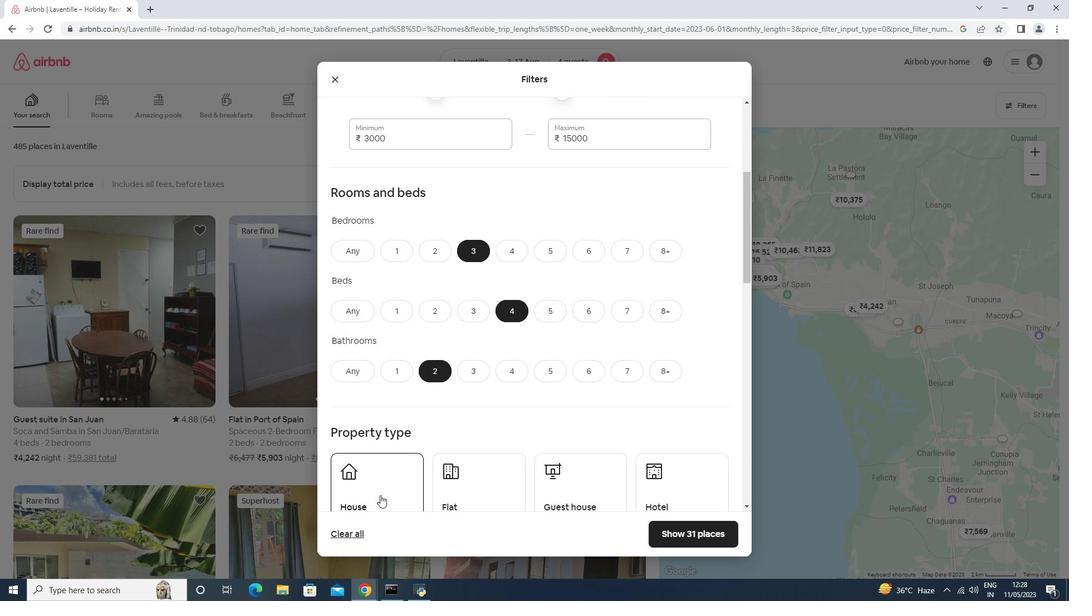 
Action: Mouse moved to (570, 249)
Screenshot: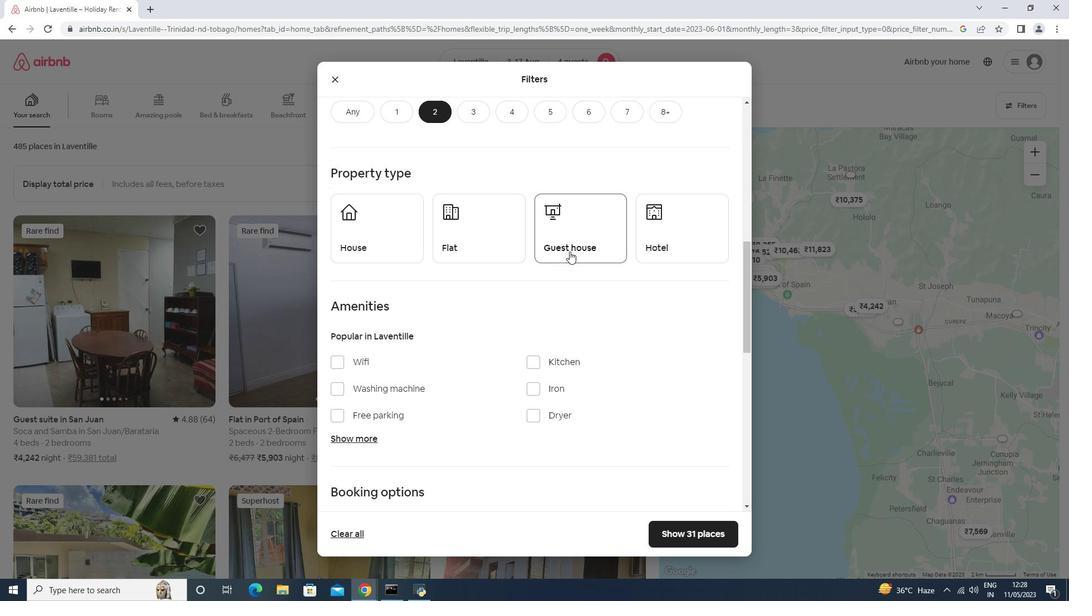 
Action: Mouse pressed left at (570, 249)
Screenshot: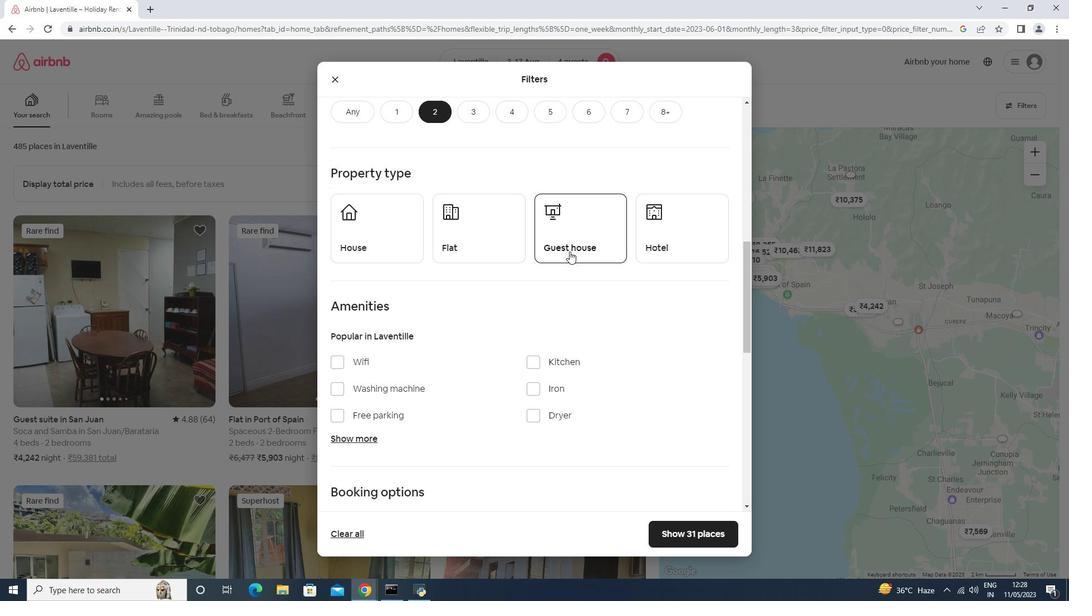 
Action: Mouse moved to (513, 249)
Screenshot: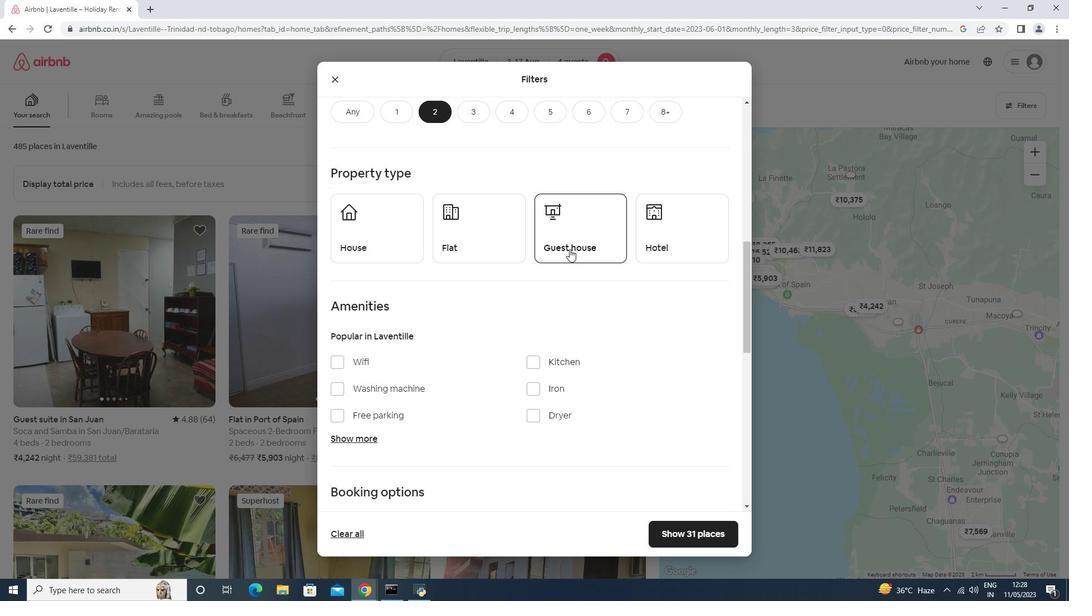 
Action: Mouse pressed left at (513, 249)
Screenshot: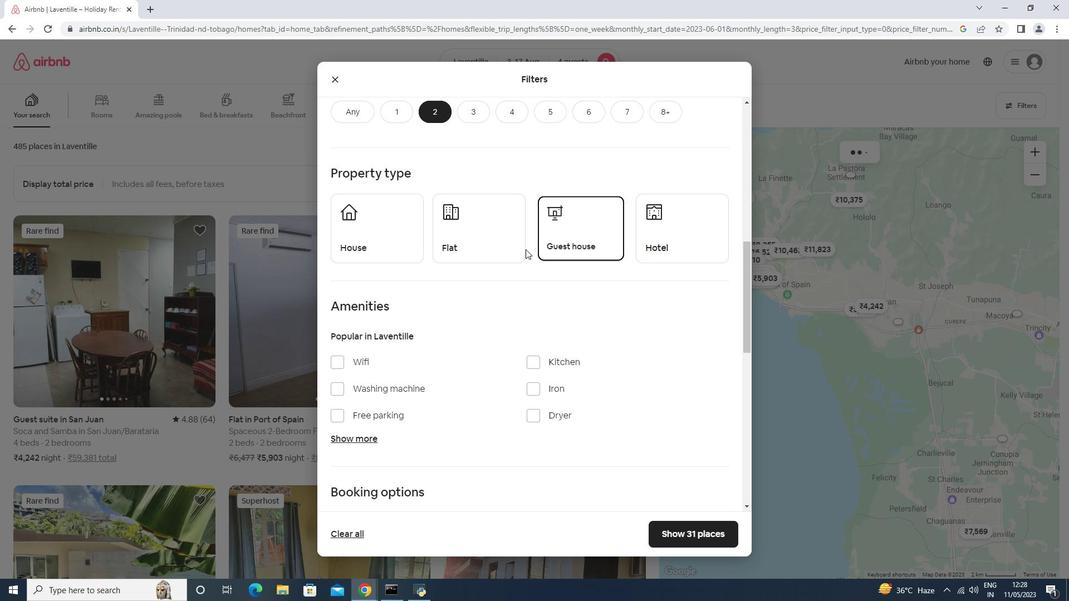 
Action: Mouse moved to (357, 235)
Screenshot: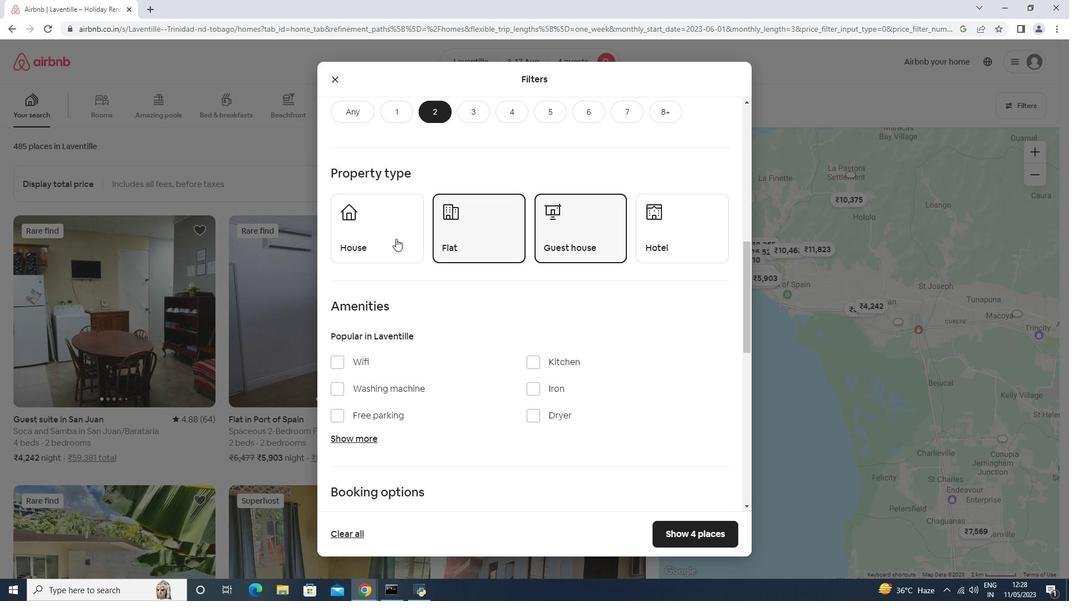 
Action: Mouse pressed left at (357, 235)
Screenshot: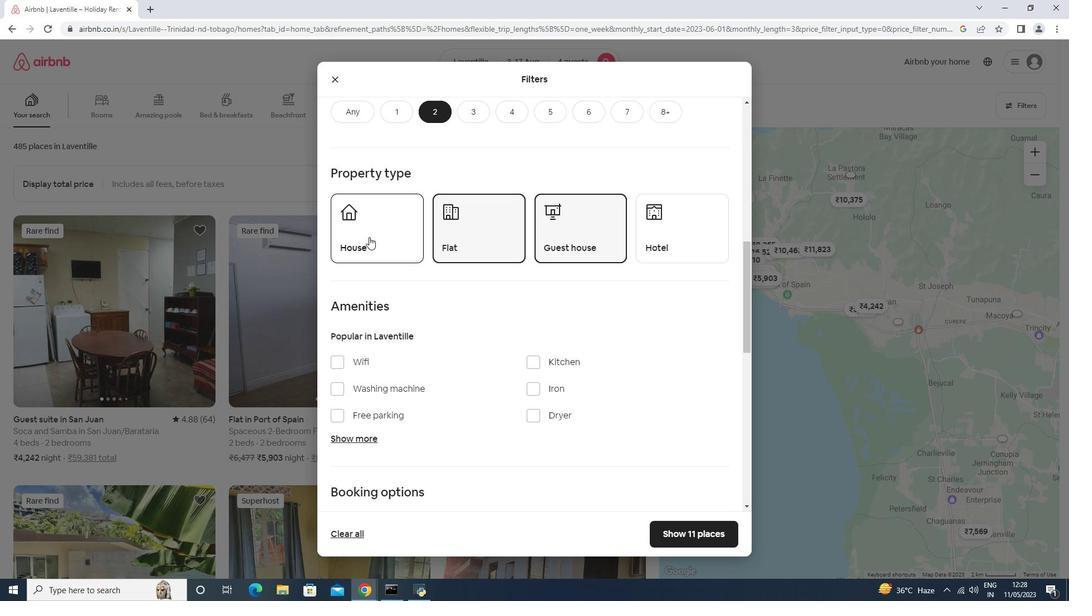 
Action: Mouse moved to (468, 426)
Screenshot: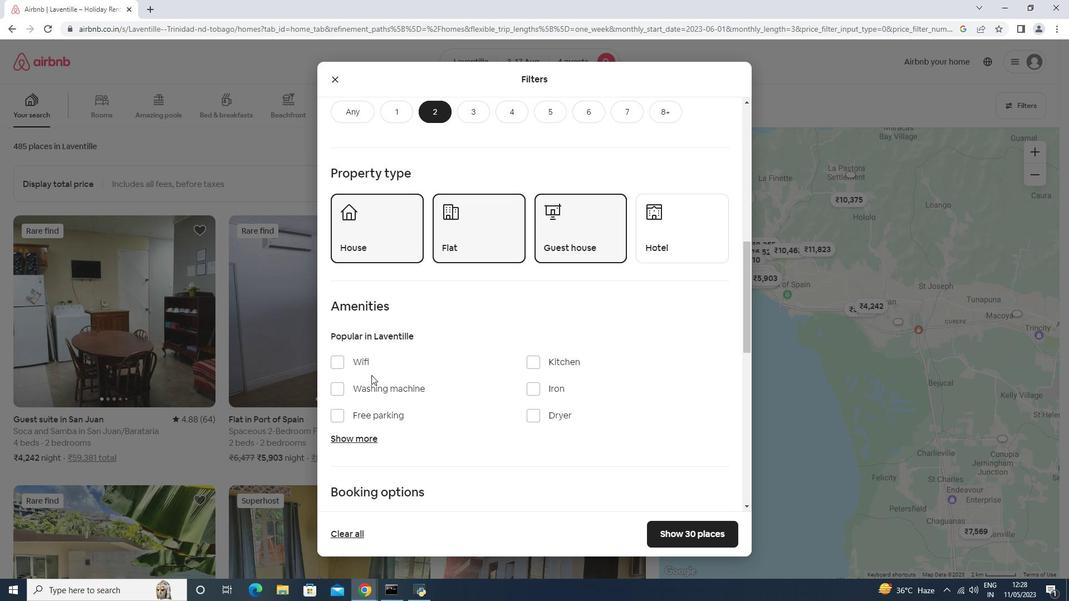 
Action: Mouse scrolled (468, 426) with delta (0, 0)
Screenshot: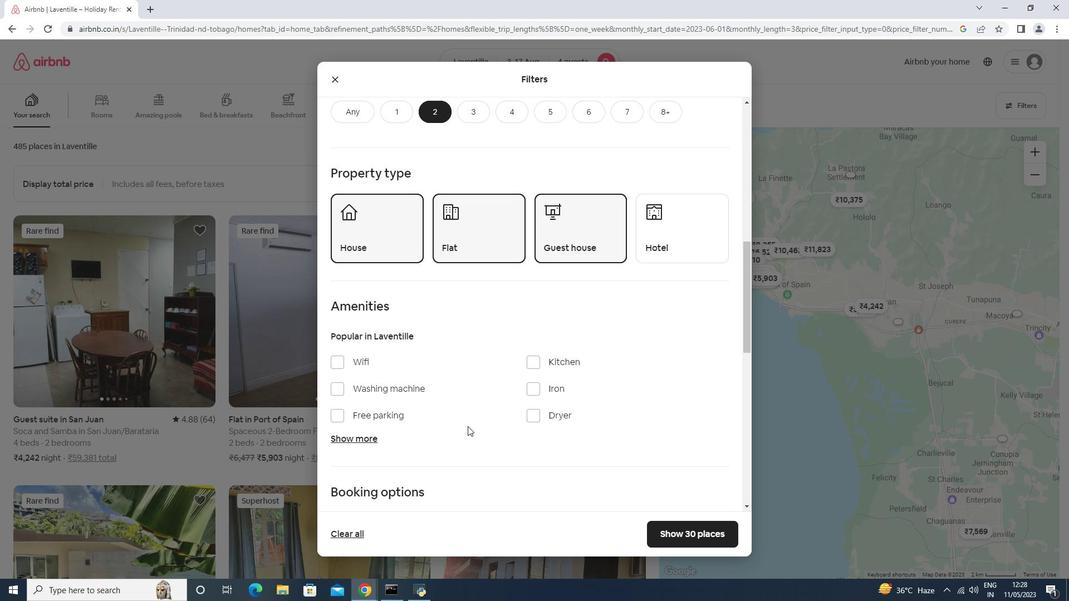 
Action: Mouse scrolled (468, 426) with delta (0, 0)
Screenshot: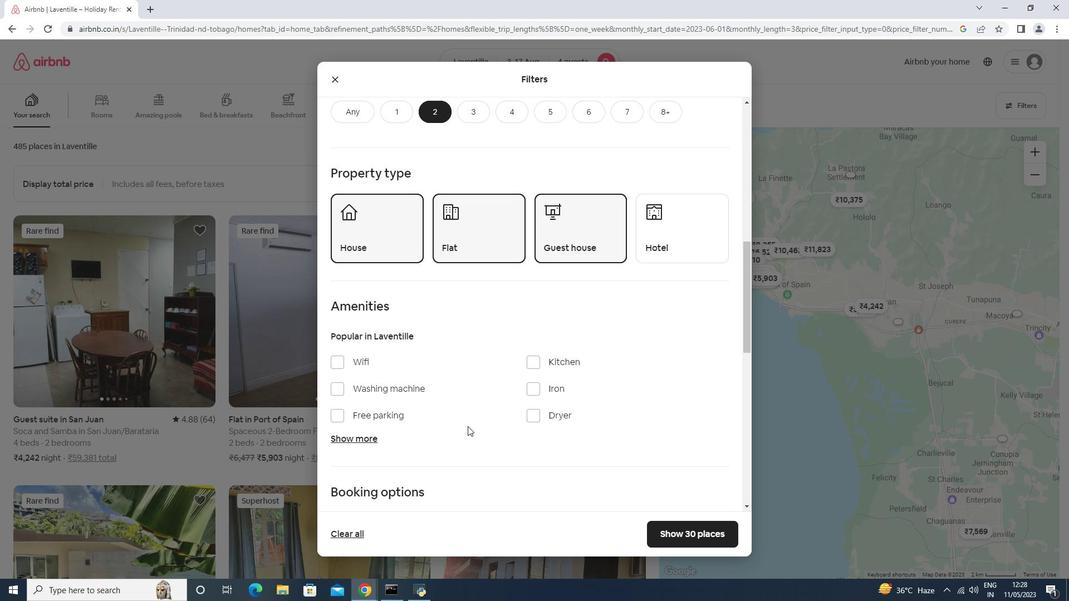 
Action: Mouse scrolled (468, 426) with delta (0, 0)
Screenshot: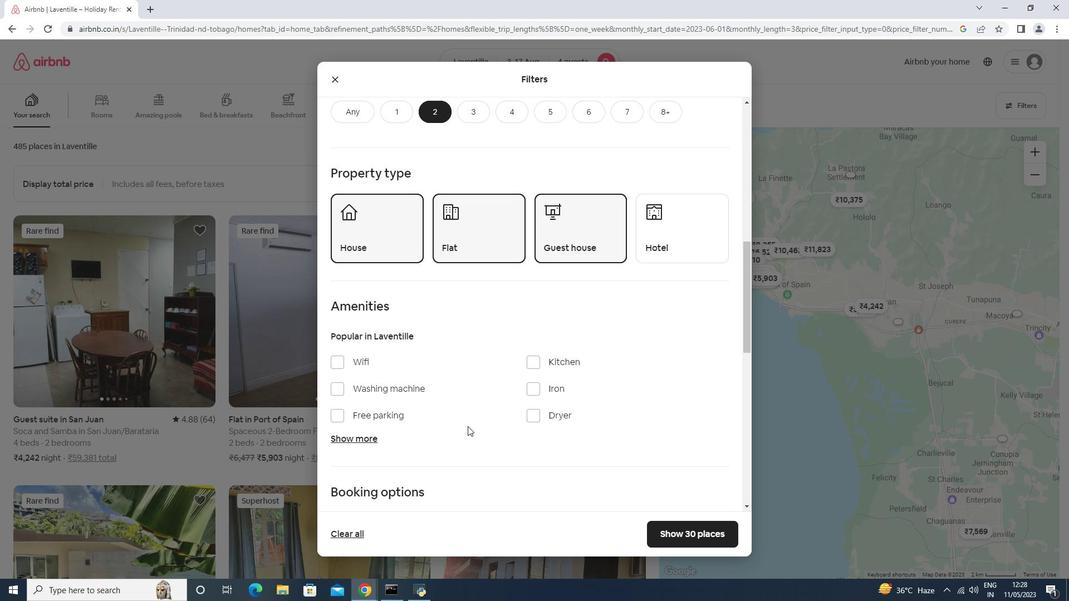 
Action: Mouse moved to (712, 407)
Screenshot: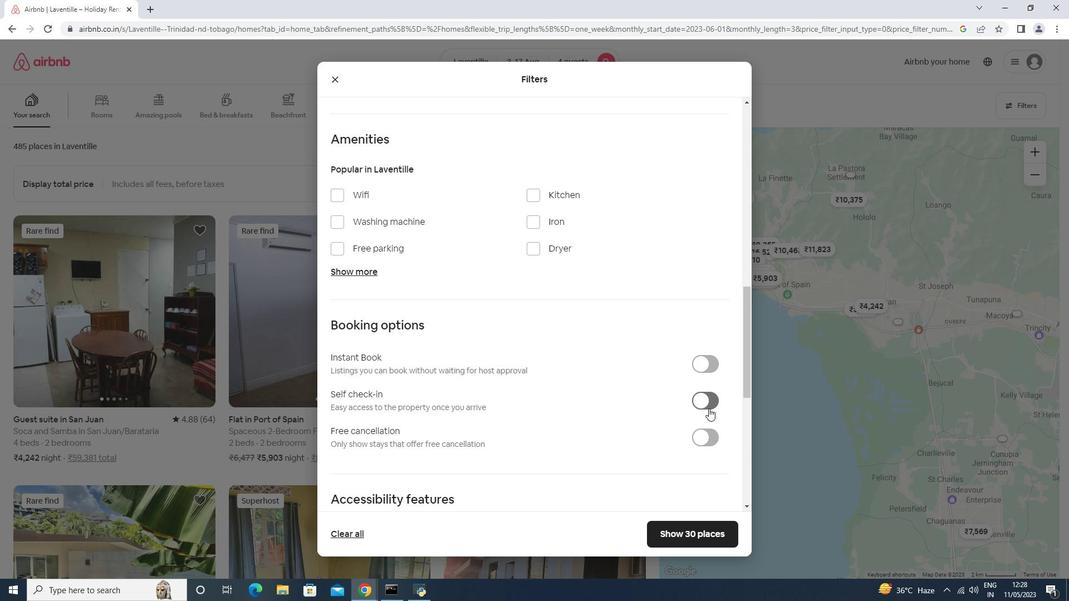 
Action: Mouse pressed left at (712, 407)
Screenshot: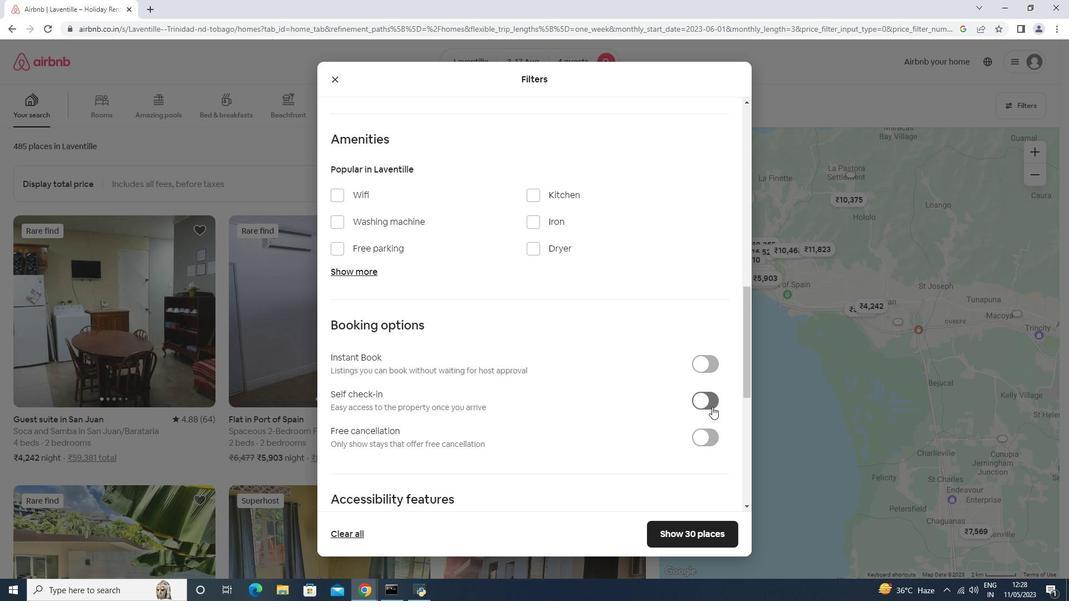 
Action: Mouse moved to (712, 407)
Screenshot: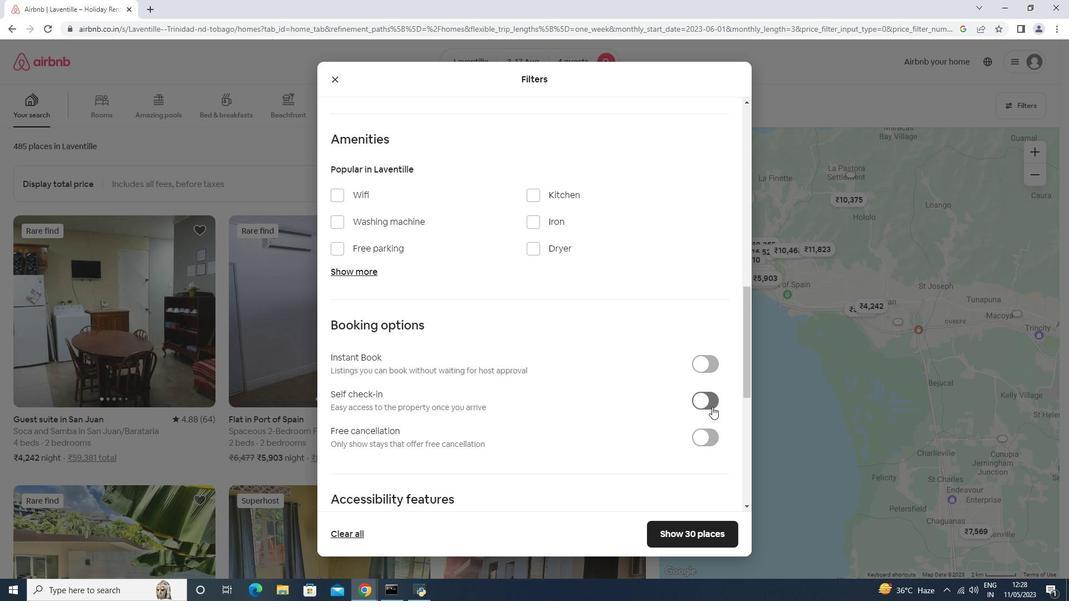 
Action: Mouse scrolled (712, 406) with delta (0, 0)
Screenshot: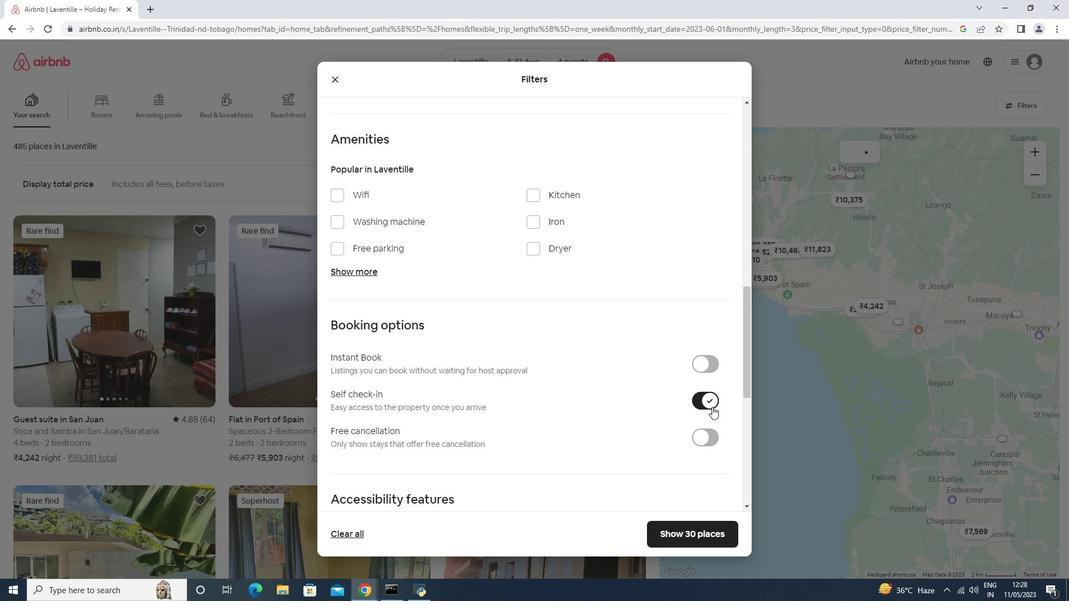 
Action: Mouse scrolled (712, 406) with delta (0, 0)
Screenshot: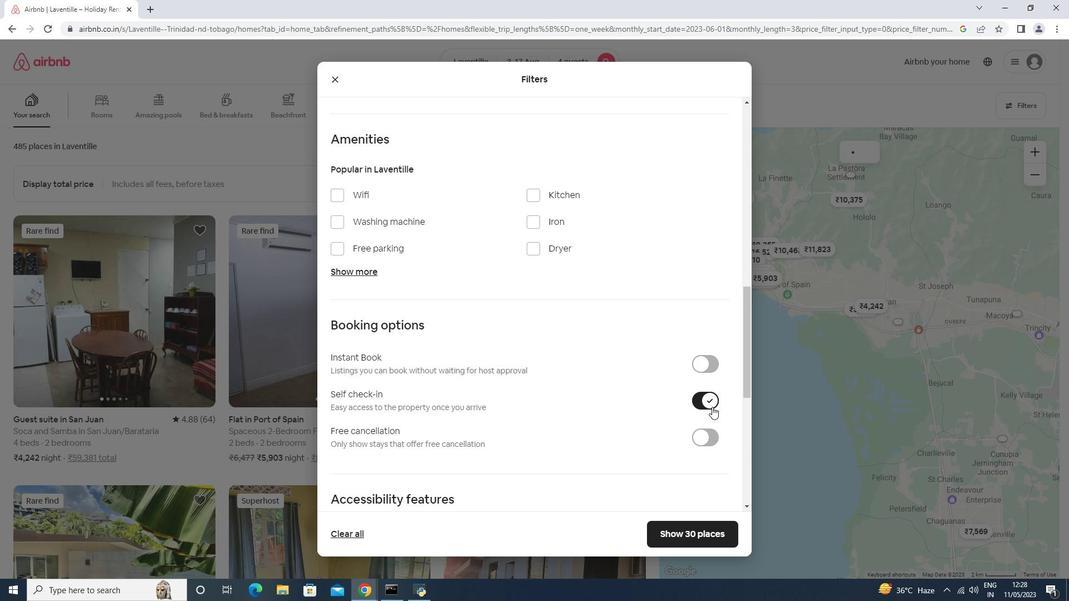 
Action: Mouse scrolled (712, 406) with delta (0, 0)
Screenshot: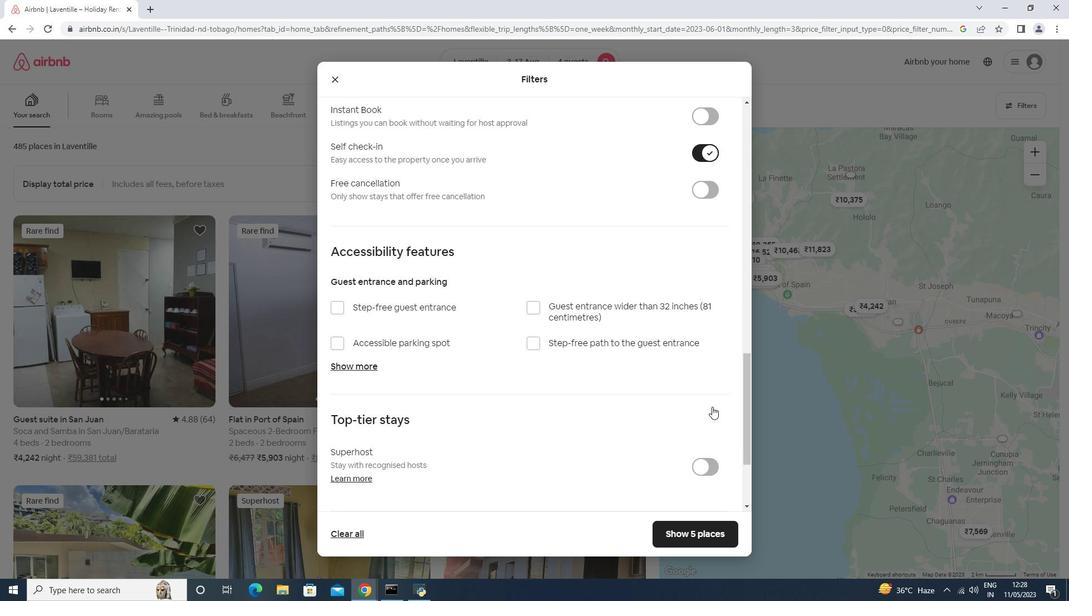 
Action: Mouse scrolled (712, 406) with delta (0, 0)
Screenshot: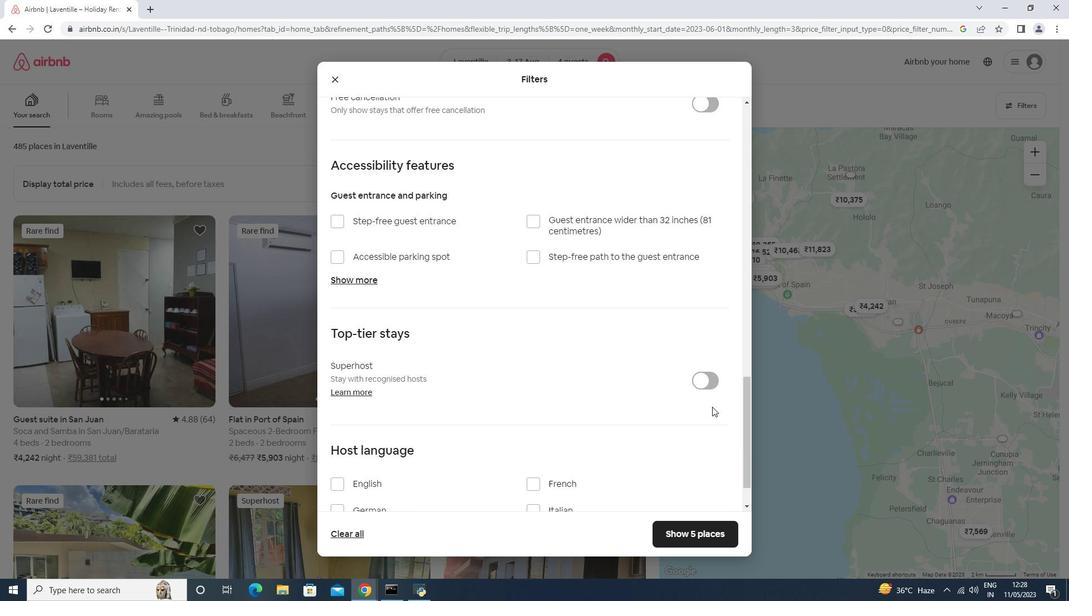 
Action: Mouse moved to (709, 407)
Screenshot: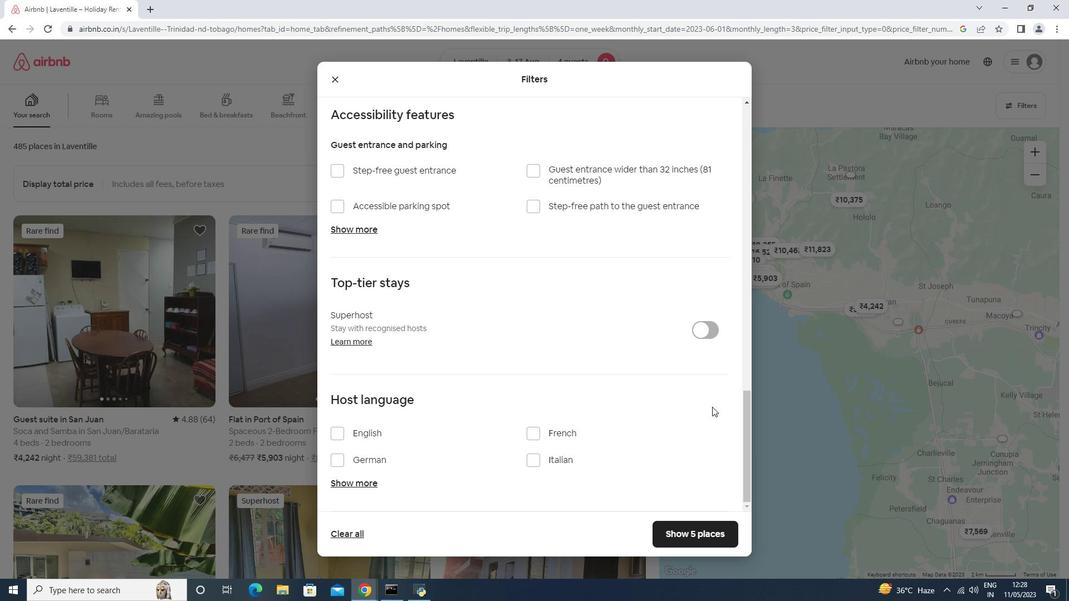 
Action: Mouse scrolled (711, 406) with delta (0, 0)
Screenshot: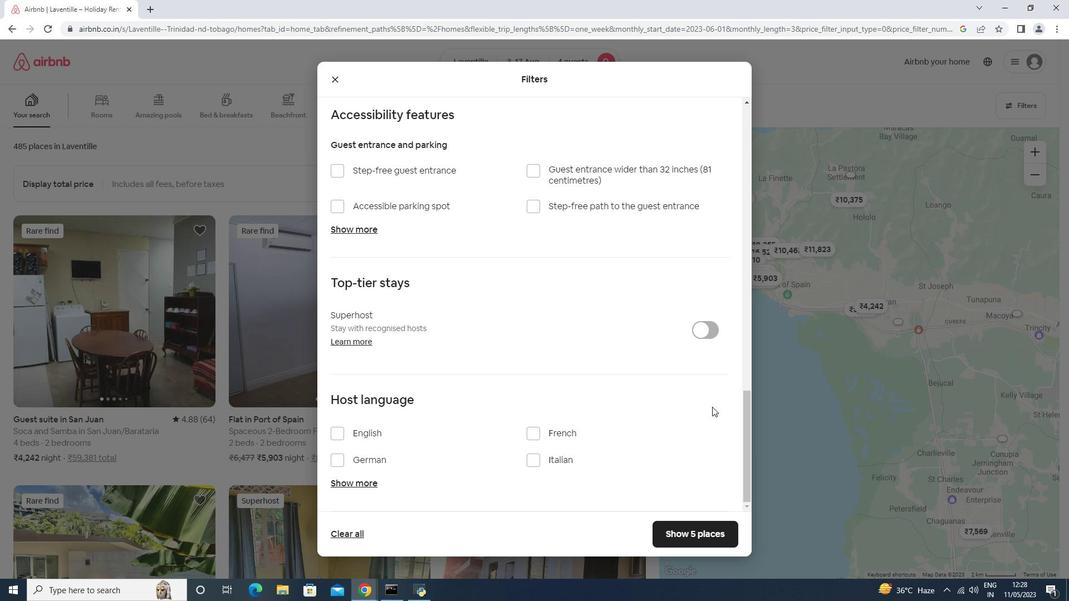 
Action: Mouse moved to (403, 432)
Screenshot: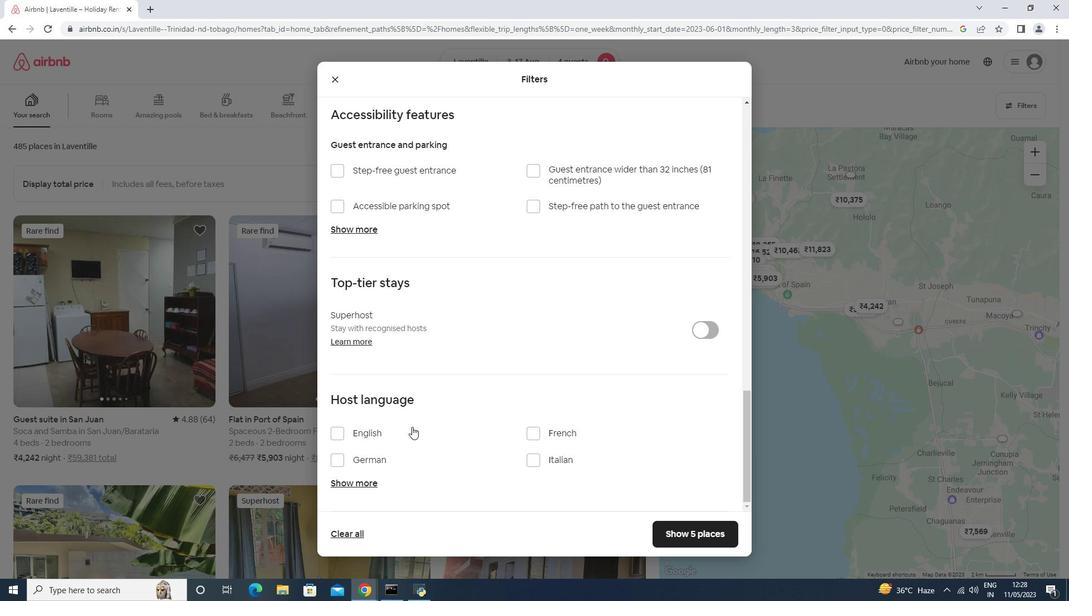 
Action: Mouse pressed left at (403, 432)
Screenshot: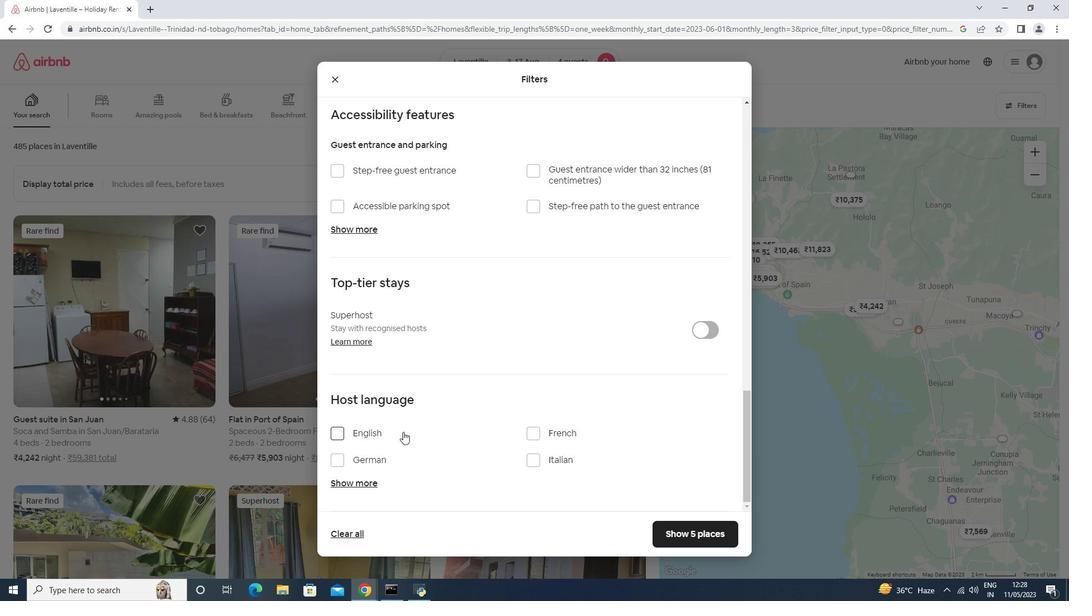 
Action: Mouse moved to (676, 534)
Screenshot: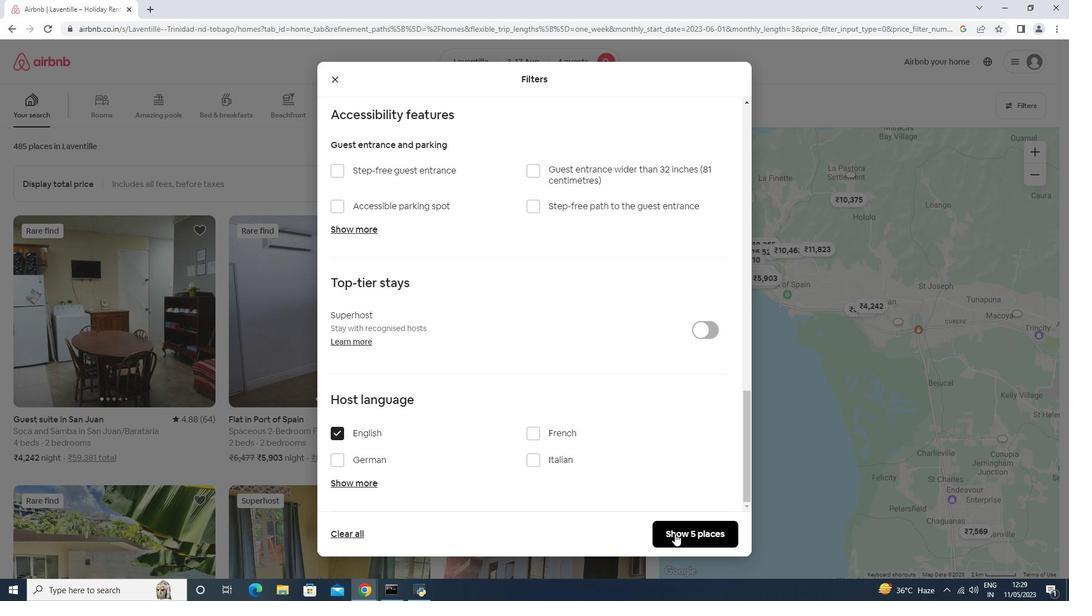 
Action: Mouse pressed left at (676, 534)
Screenshot: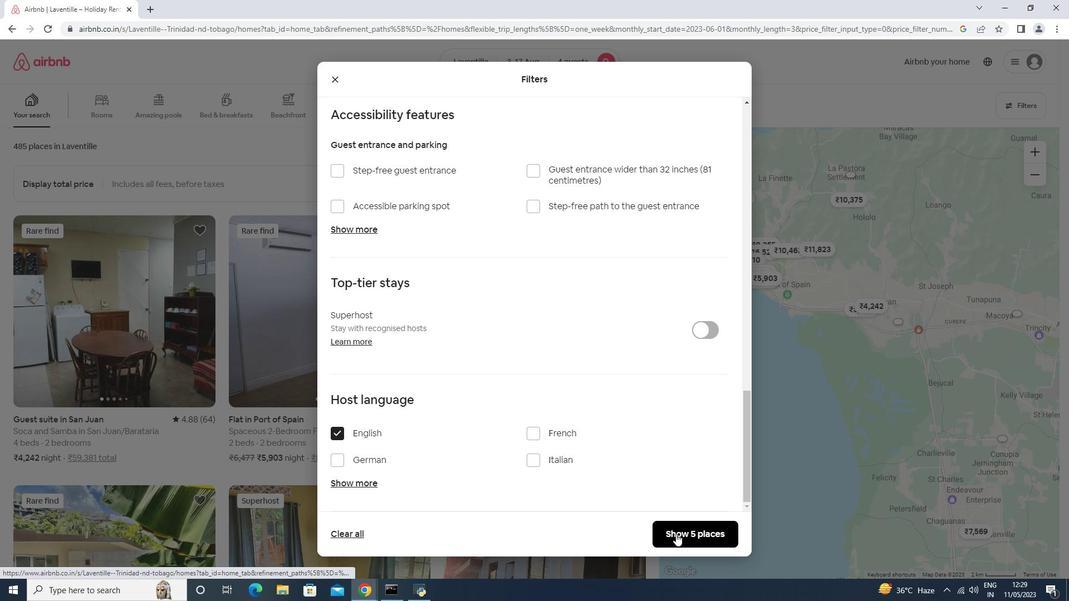 
